 Task: Find connections with filter location São Leopoldo with filter topic #CEOwith filter profile language German with filter current company Toluna with filter school MIT World Peace University with filter industry Robot Manufacturing with filter service category HR Consulting with filter keywords title Vice President of Operations
Action: Mouse moved to (577, 105)
Screenshot: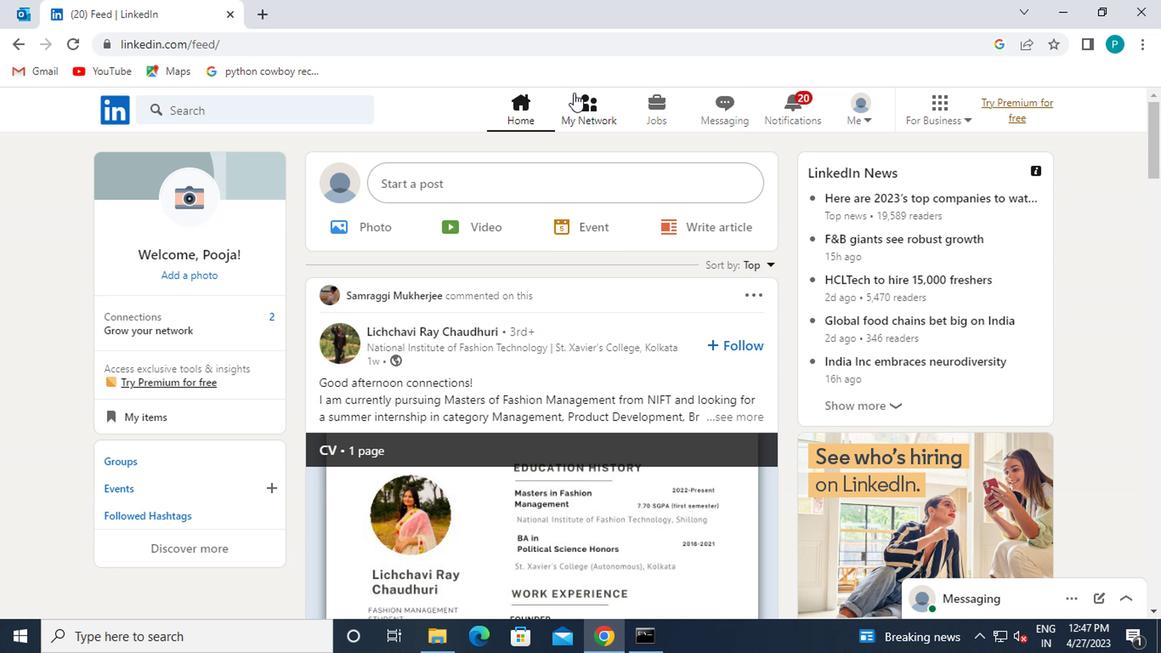 
Action: Mouse pressed left at (577, 105)
Screenshot: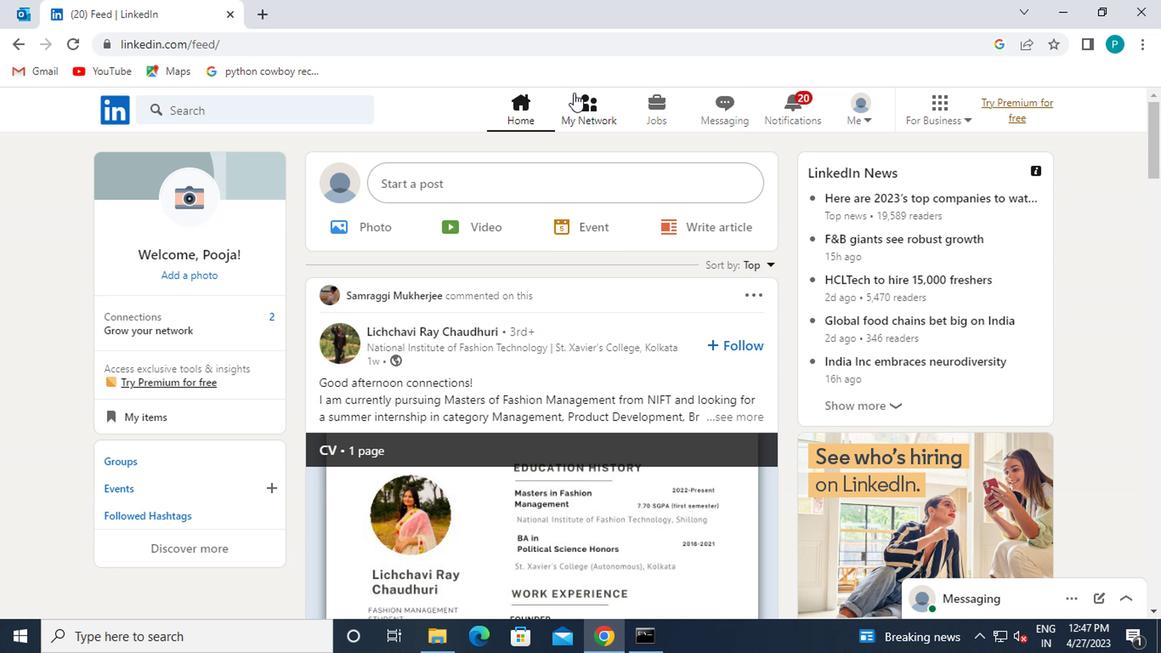 
Action: Mouse moved to (592, 104)
Screenshot: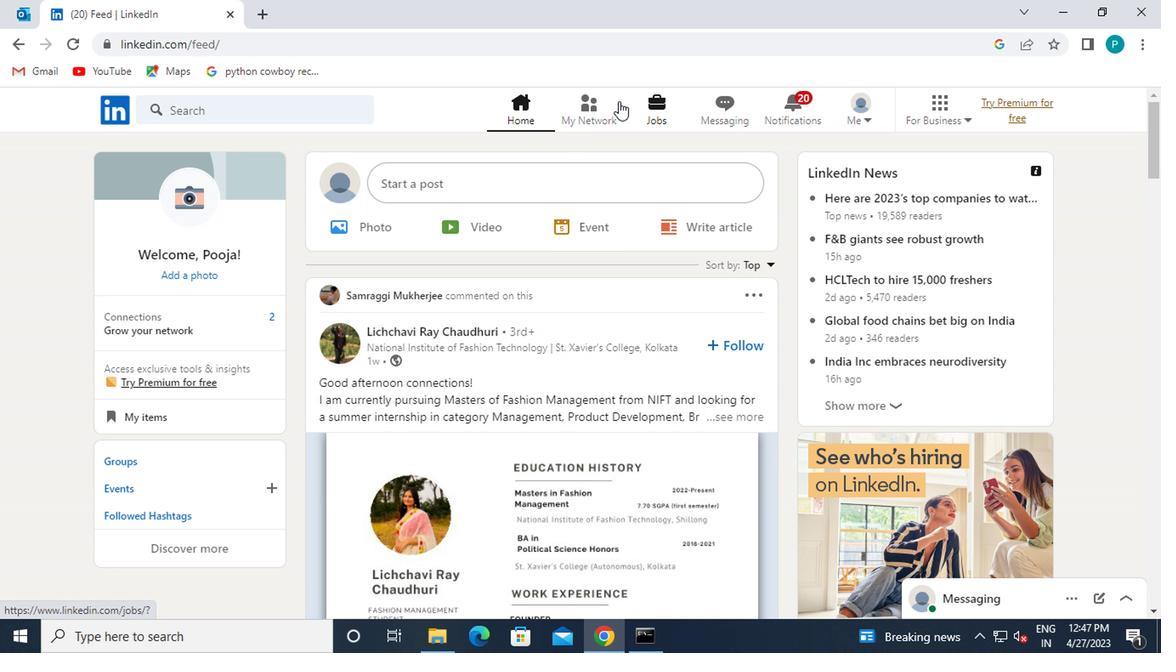 
Action: Mouse pressed left at (592, 104)
Screenshot: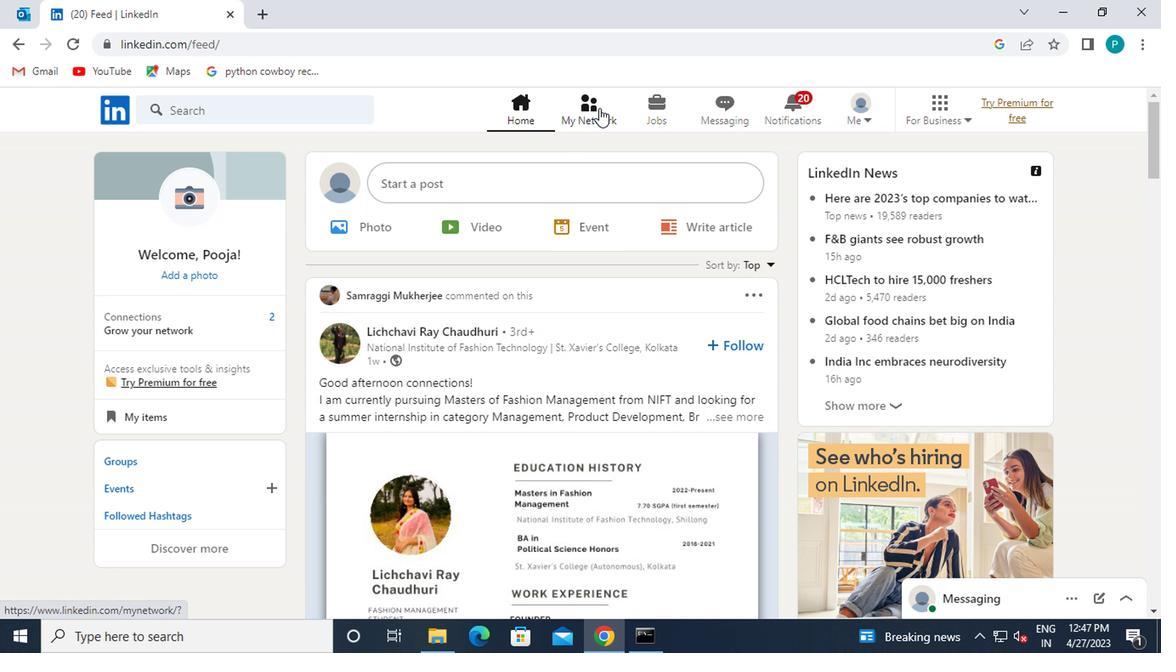 
Action: Mouse moved to (281, 203)
Screenshot: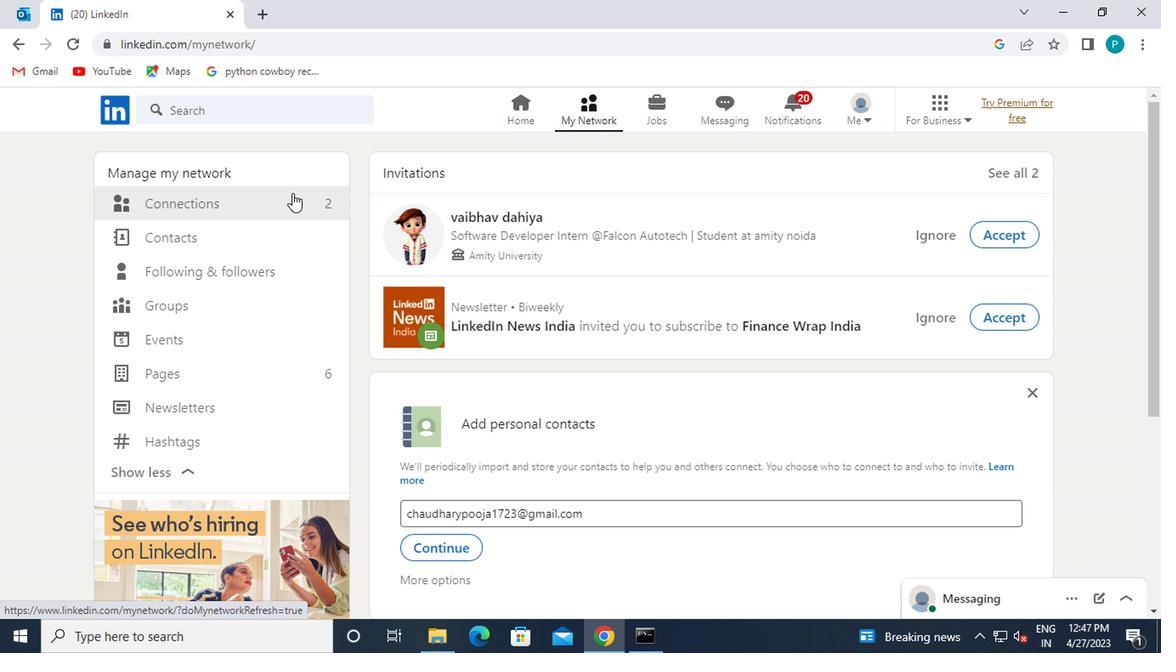 
Action: Mouse pressed left at (281, 203)
Screenshot: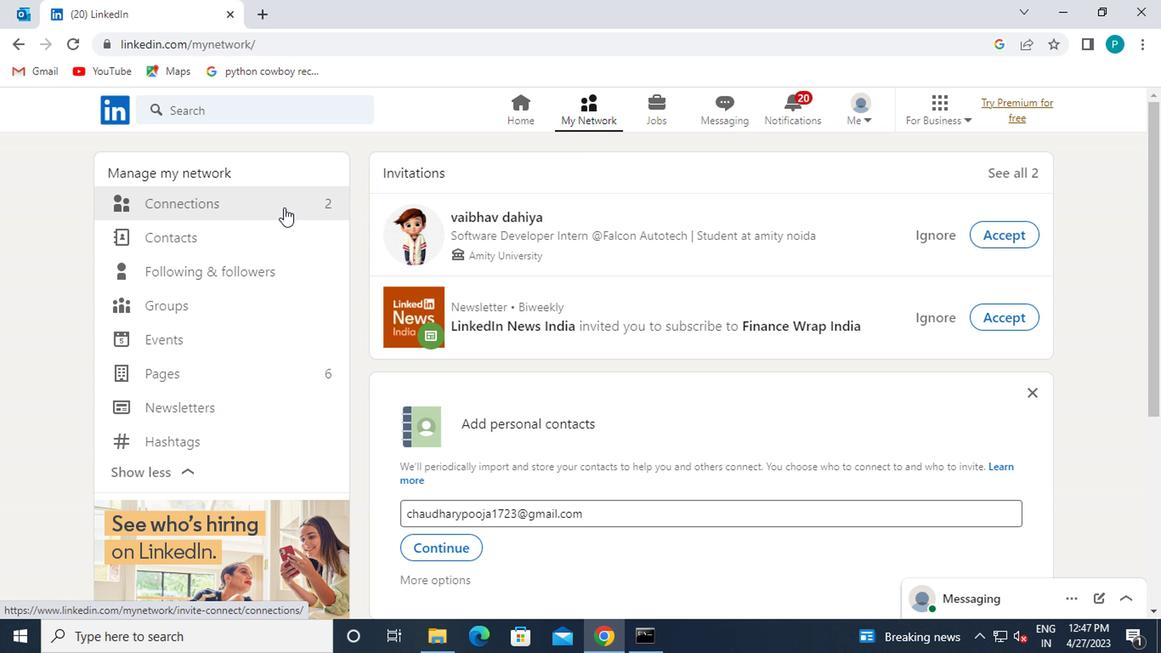 
Action: Mouse moved to (684, 195)
Screenshot: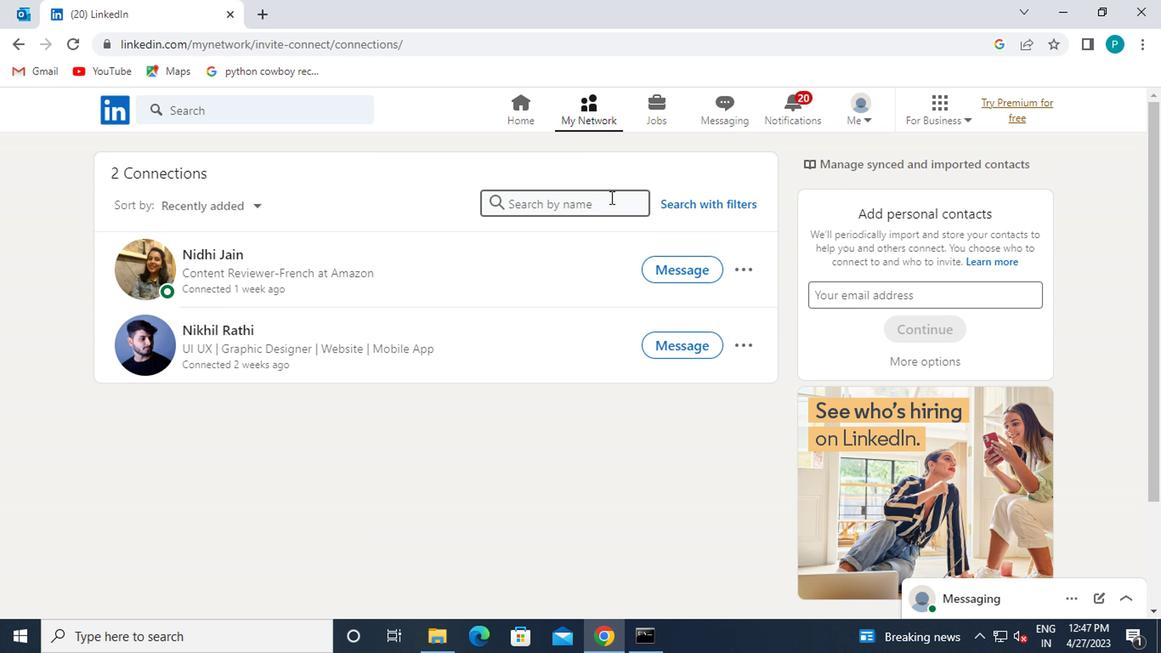 
Action: Mouse pressed left at (684, 195)
Screenshot: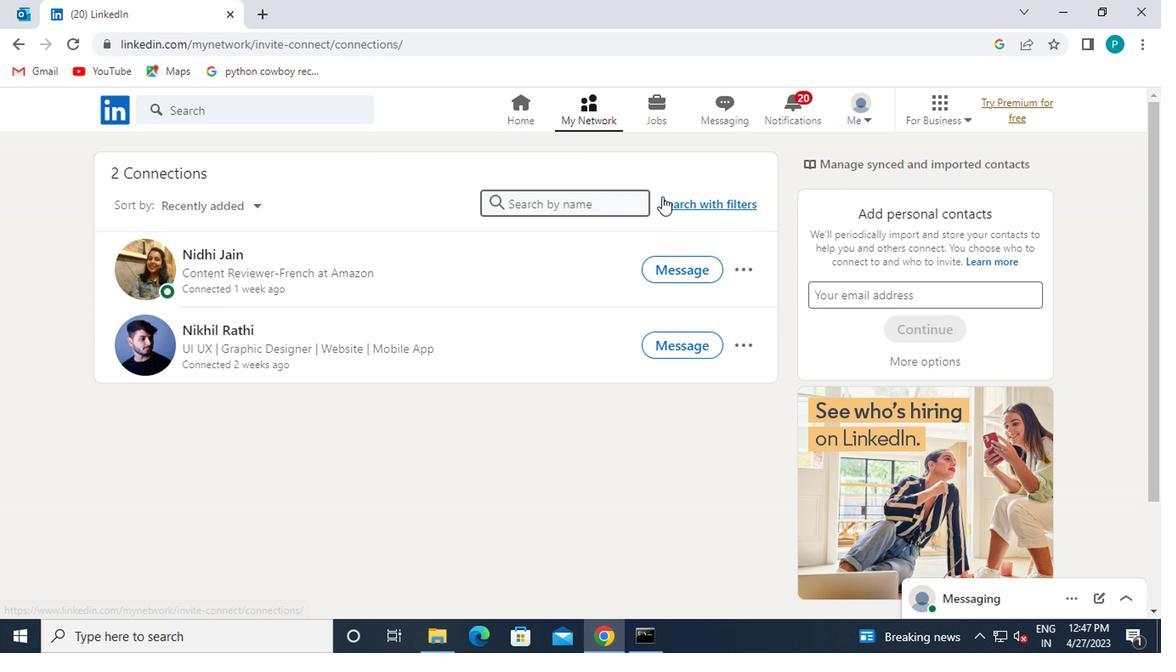 
Action: Mouse moved to (627, 152)
Screenshot: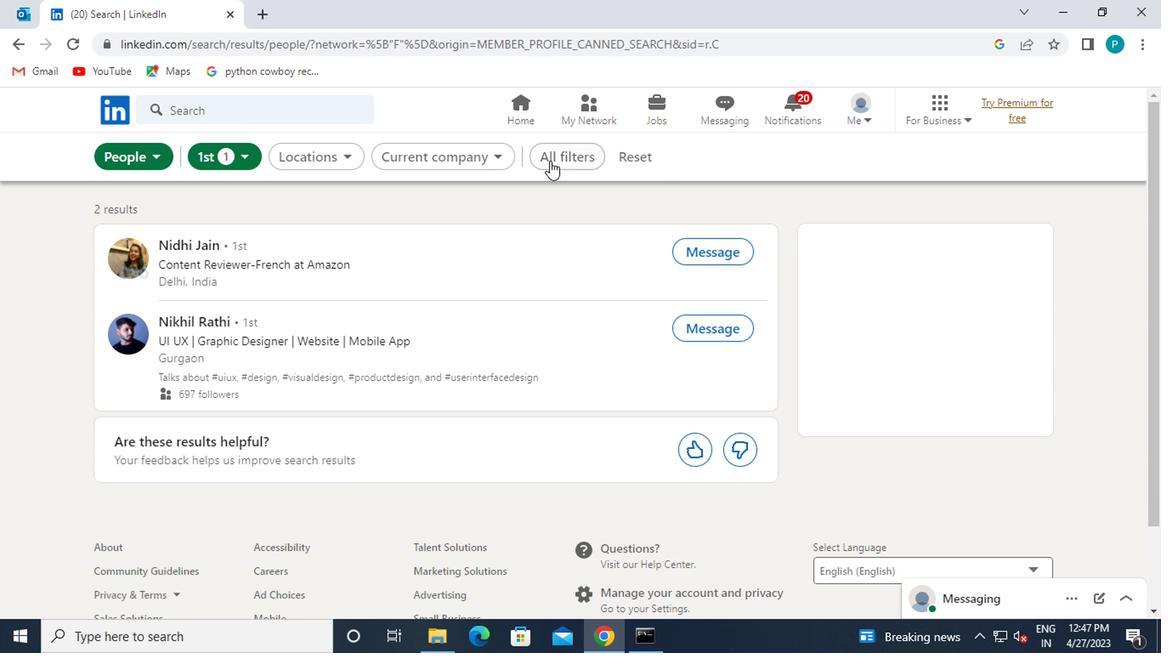 
Action: Mouse pressed left at (627, 152)
Screenshot: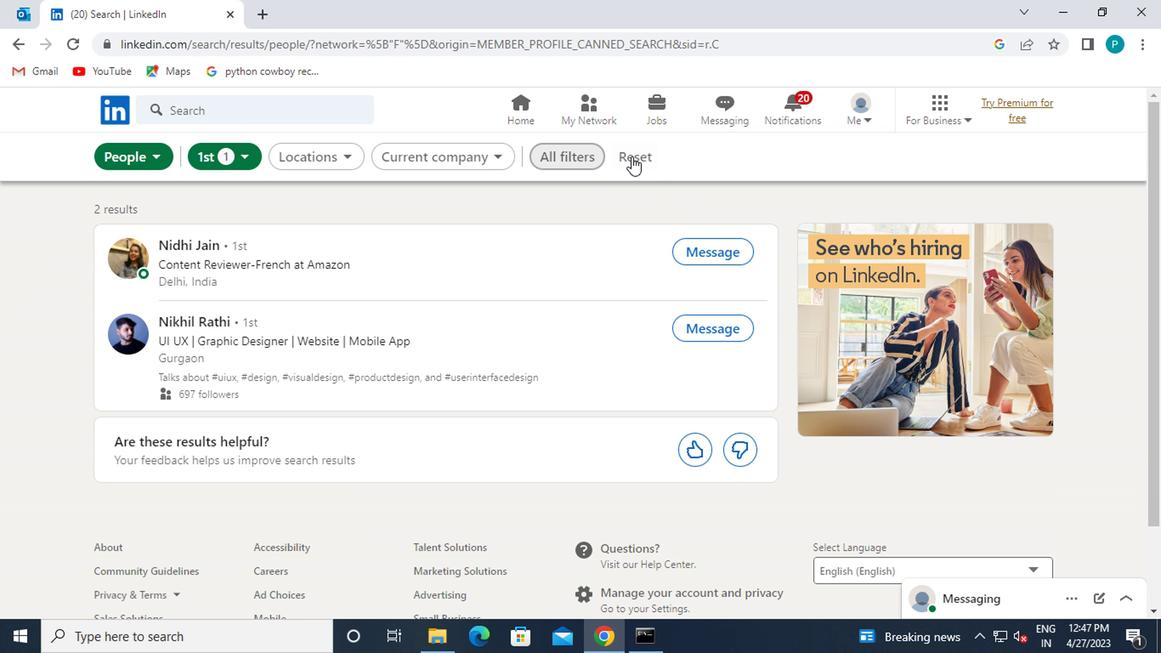 
Action: Mouse moved to (606, 154)
Screenshot: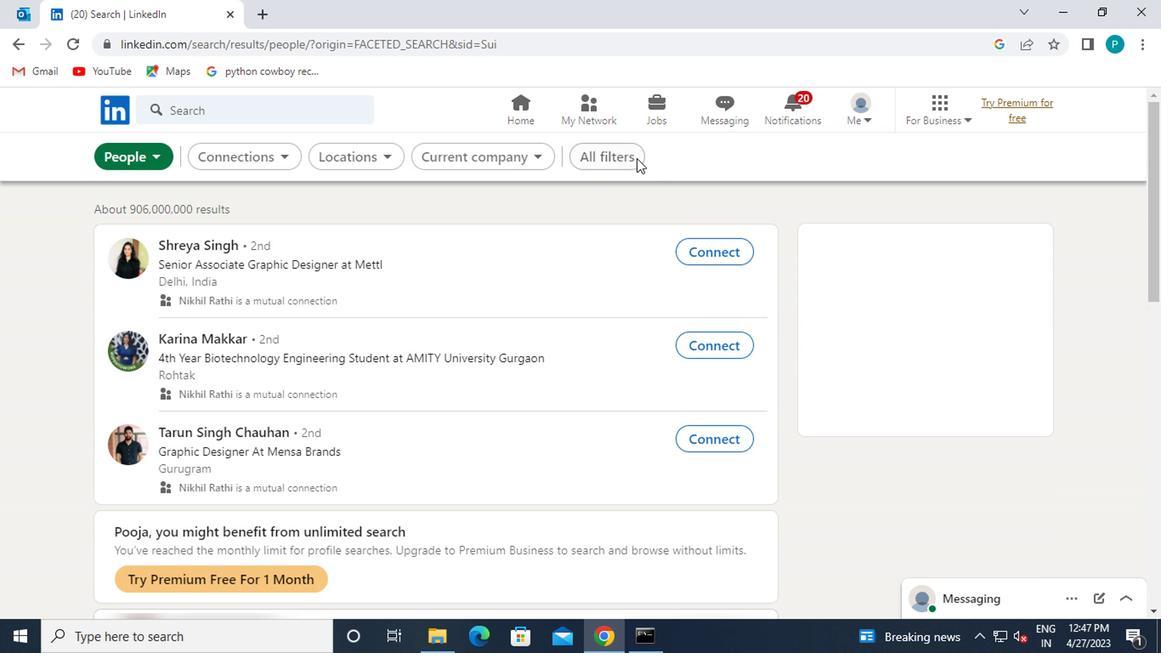 
Action: Mouse pressed left at (606, 154)
Screenshot: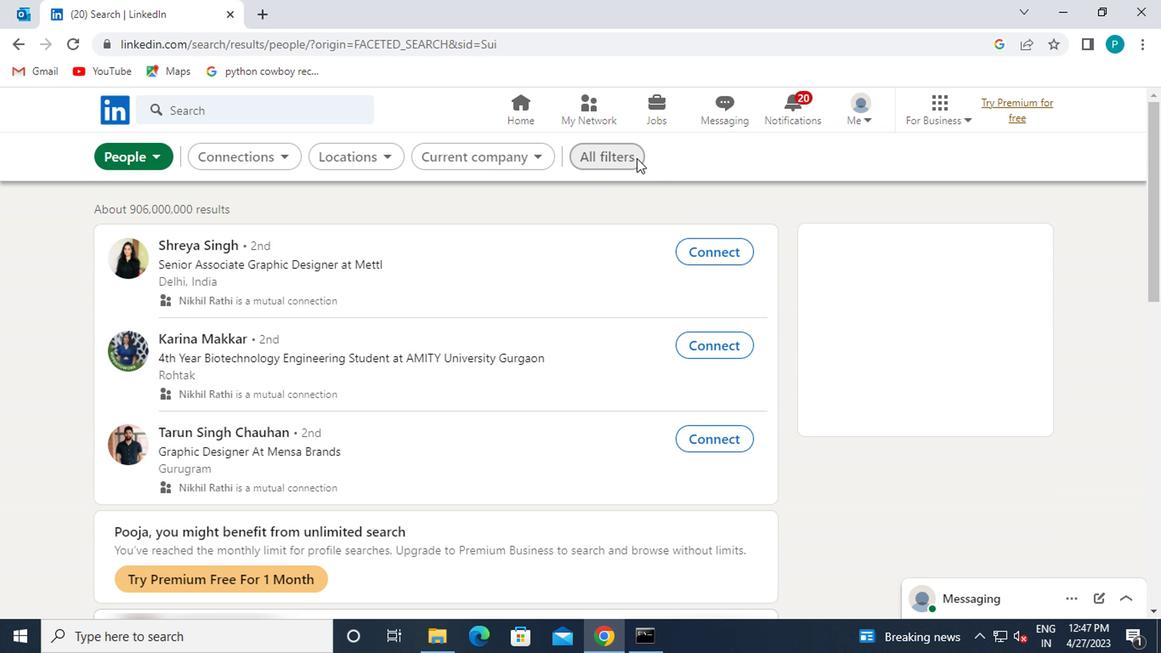 
Action: Mouse moved to (821, 371)
Screenshot: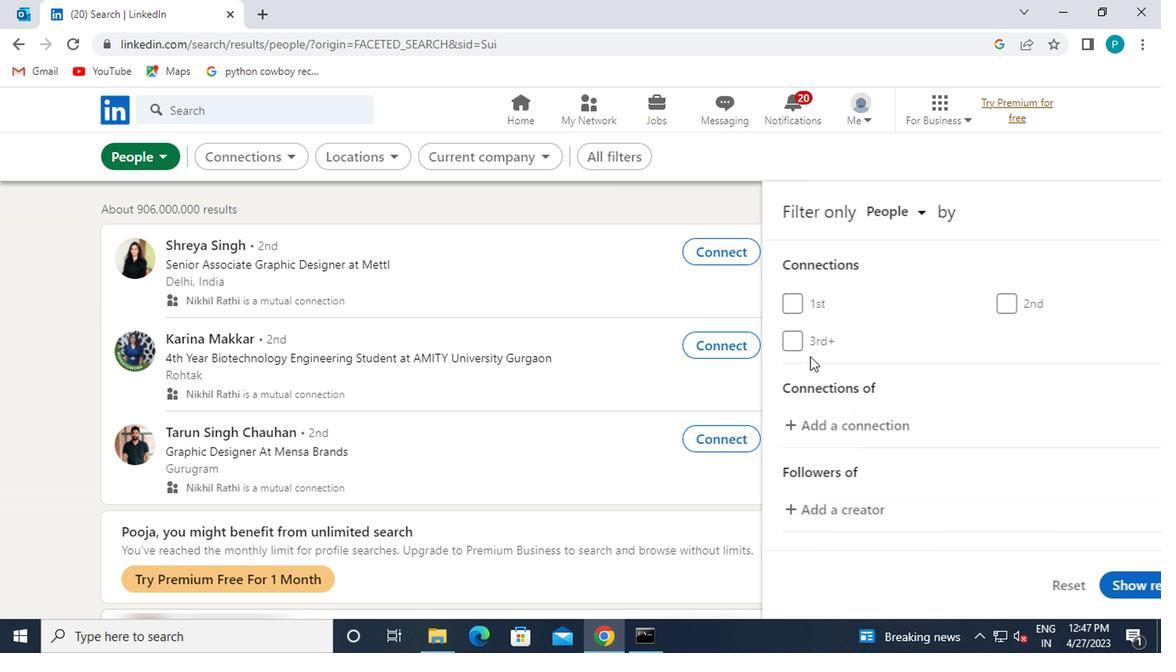 
Action: Mouse scrolled (821, 370) with delta (0, -1)
Screenshot: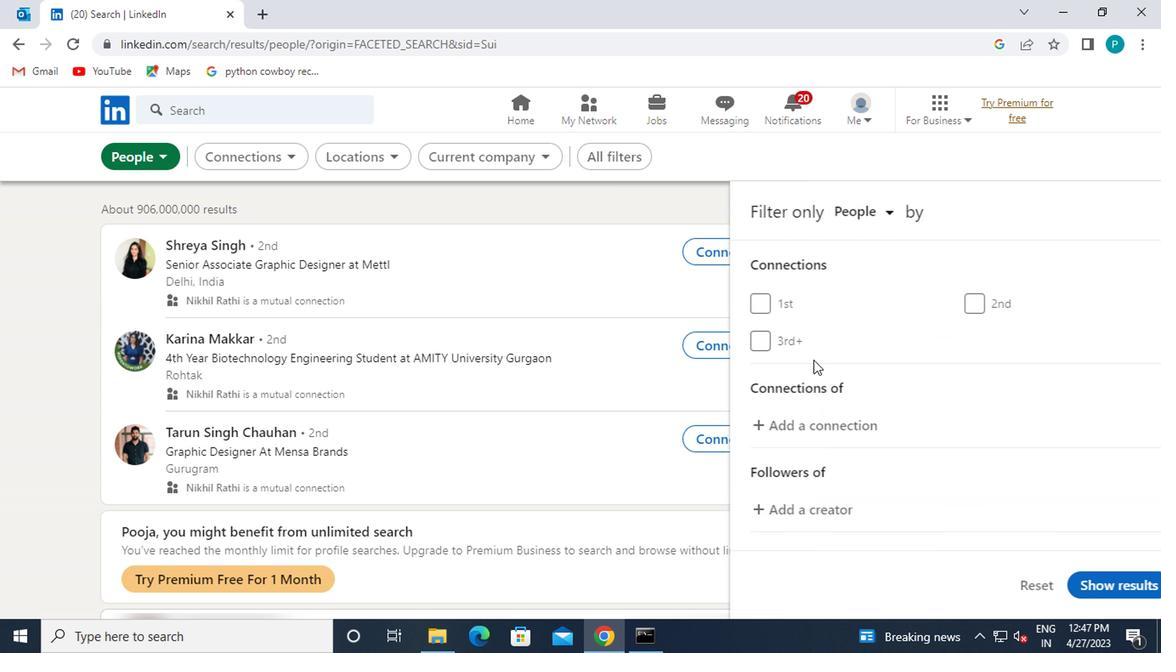 
Action: Mouse moved to (821, 374)
Screenshot: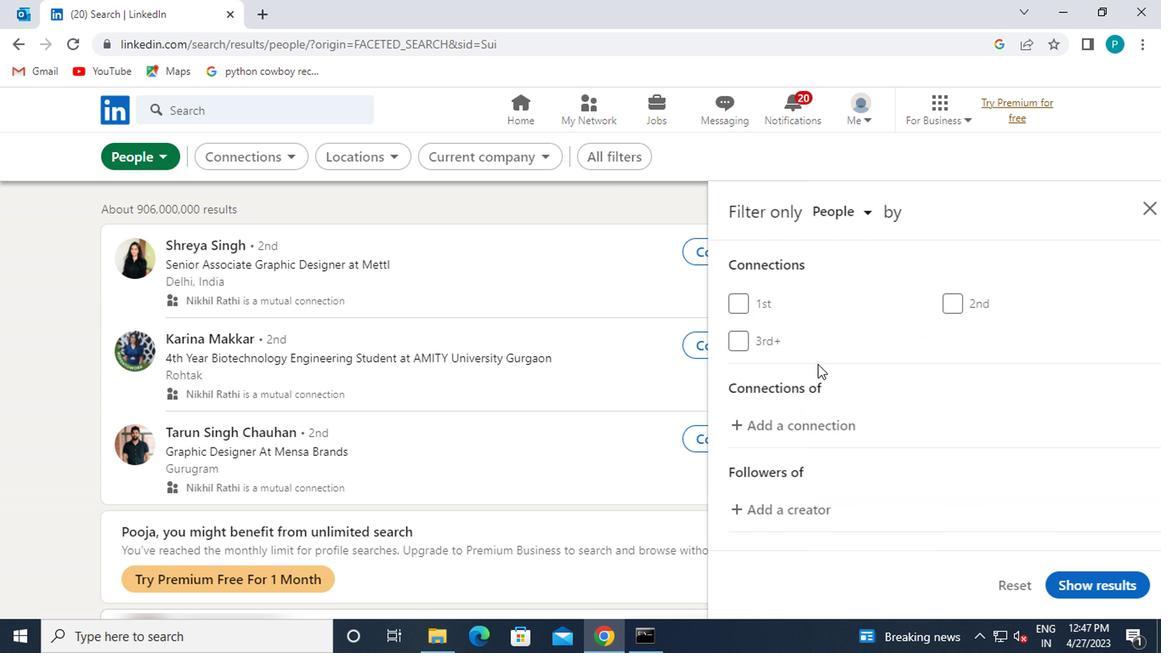 
Action: Mouse scrolled (821, 373) with delta (0, 0)
Screenshot: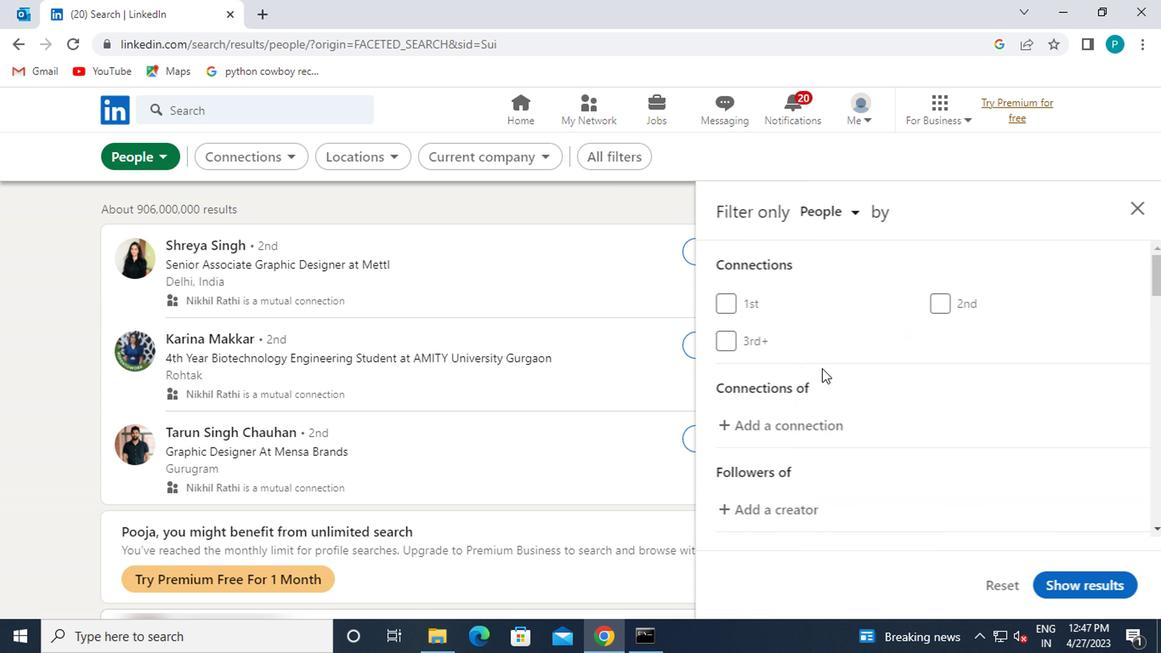 
Action: Mouse moved to (859, 435)
Screenshot: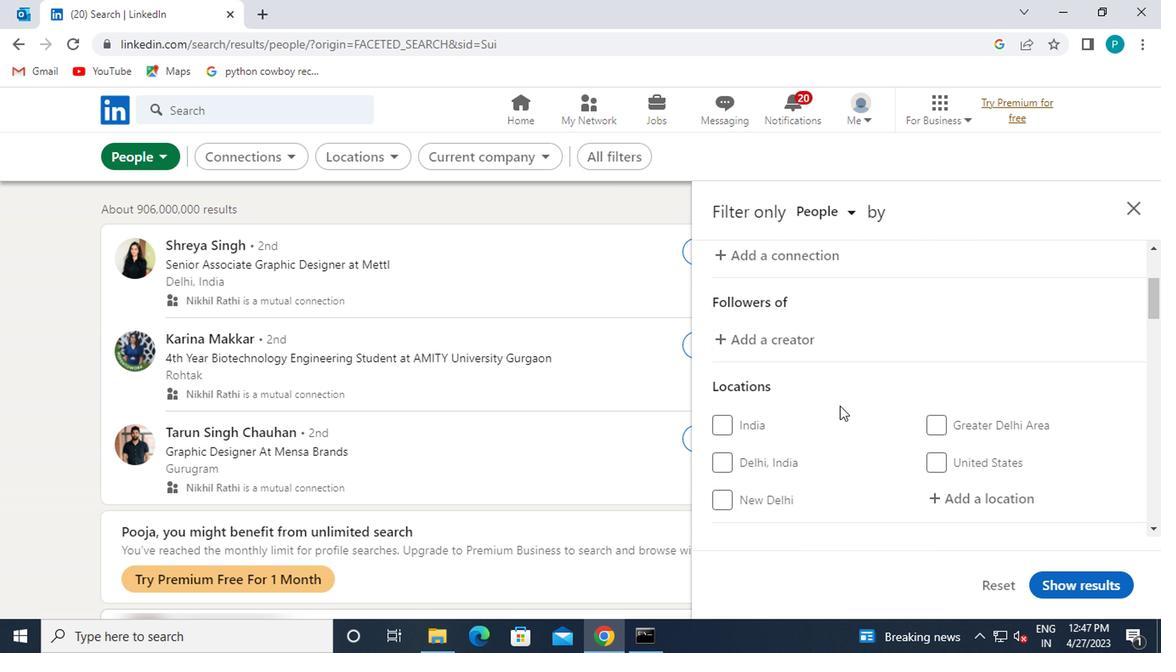 
Action: Mouse scrolled (859, 434) with delta (0, 0)
Screenshot: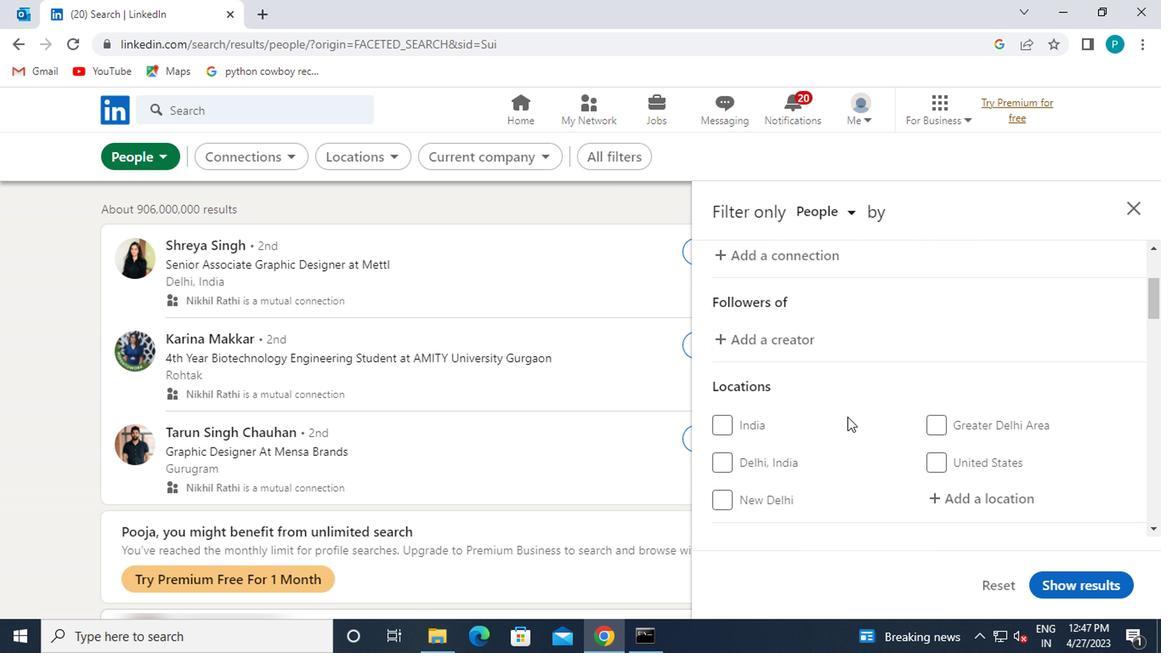 
Action: Mouse moved to (932, 412)
Screenshot: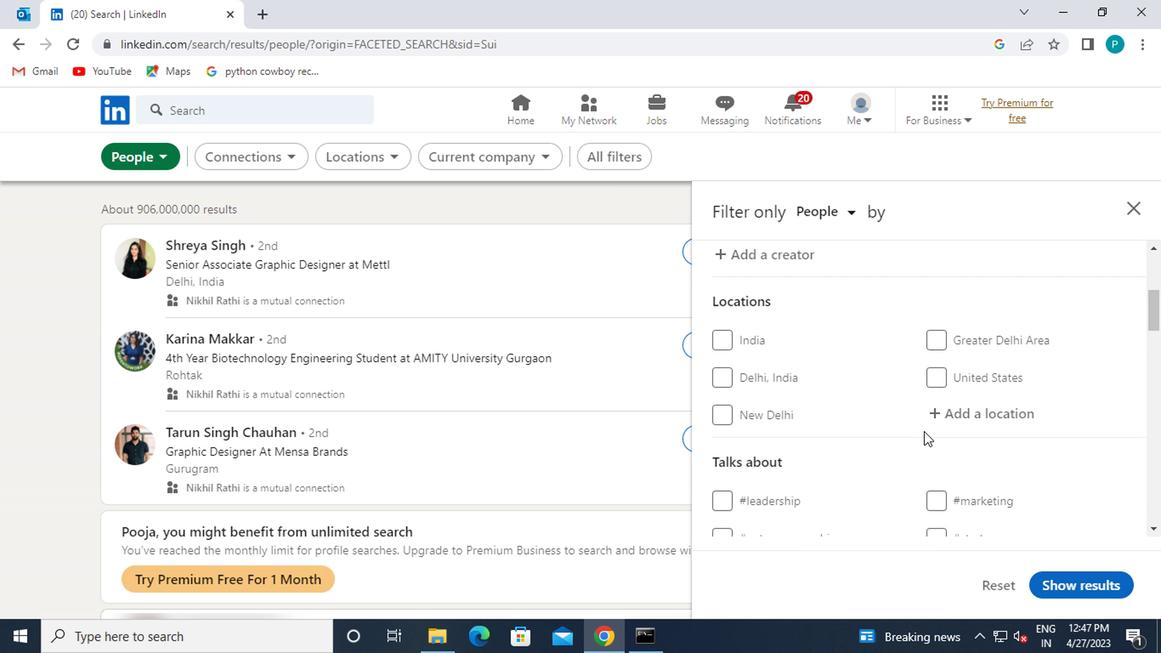 
Action: Mouse pressed left at (932, 412)
Screenshot: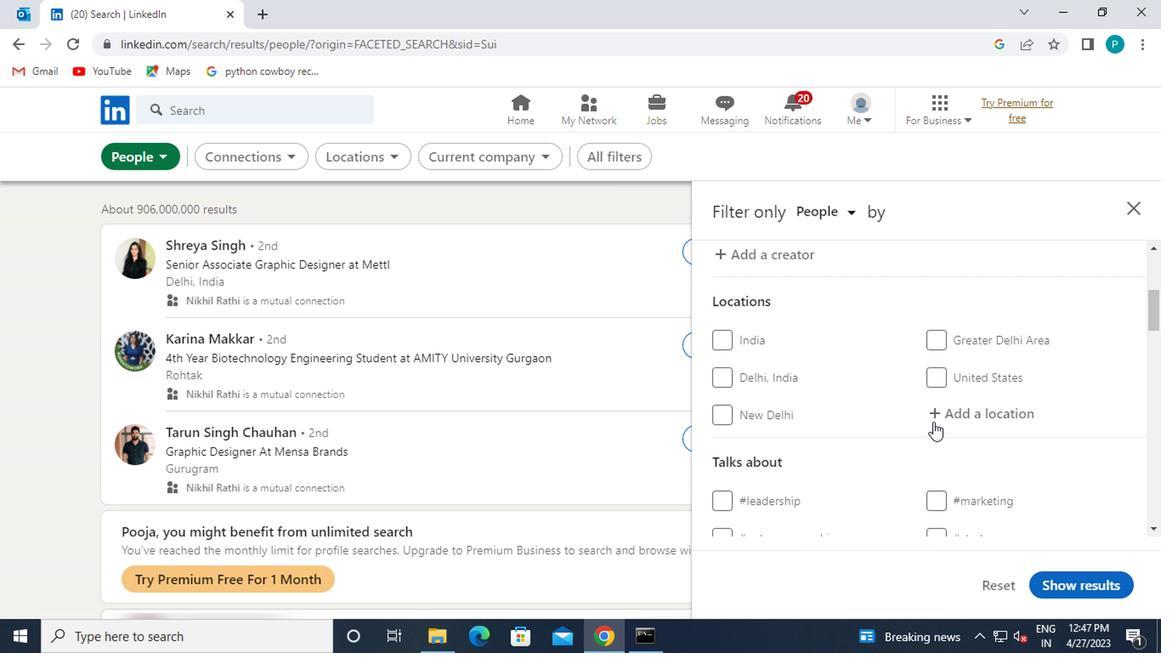 
Action: Key pressed sao<Key.space>leopold
Screenshot: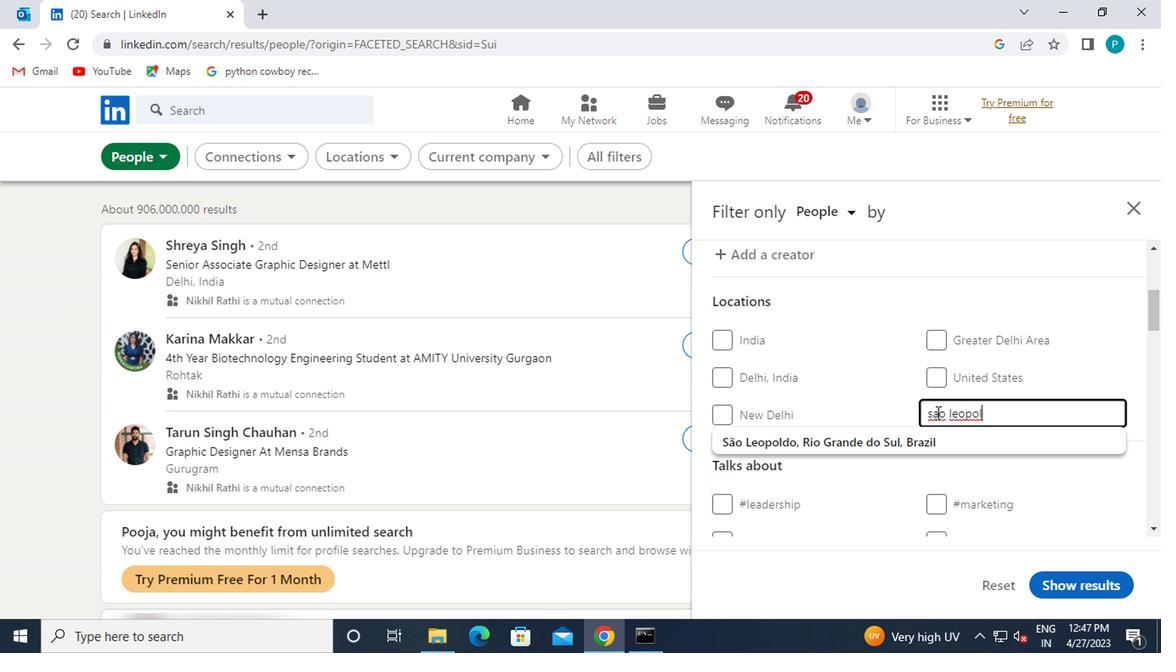 
Action: Mouse moved to (901, 450)
Screenshot: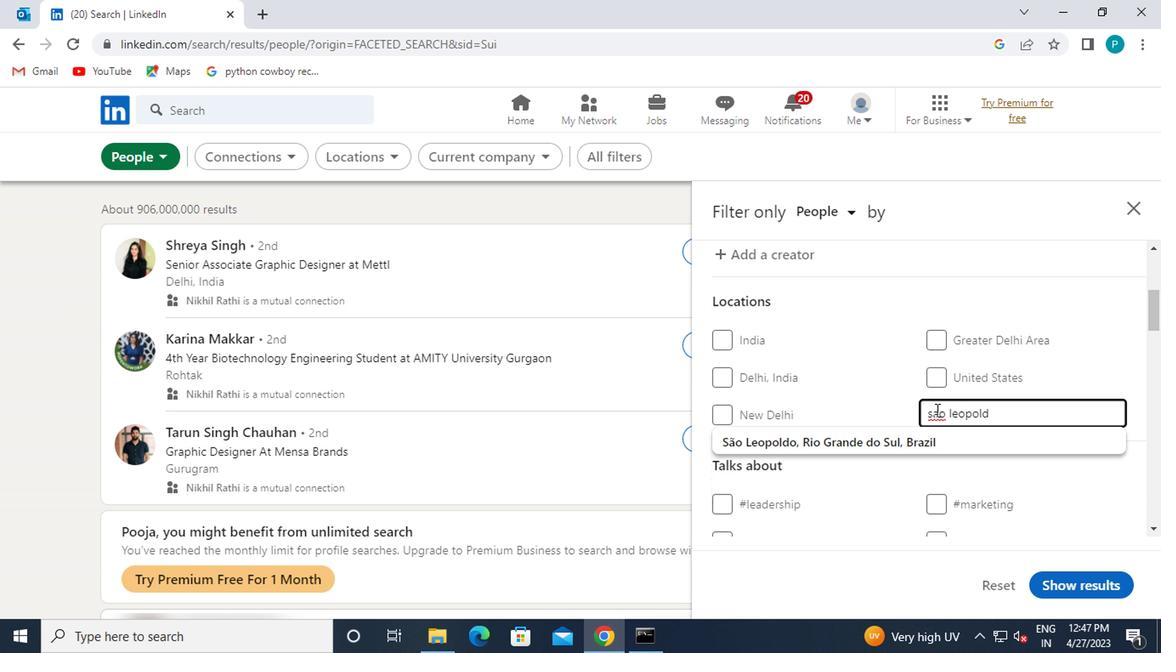 
Action: Mouse pressed left at (901, 450)
Screenshot: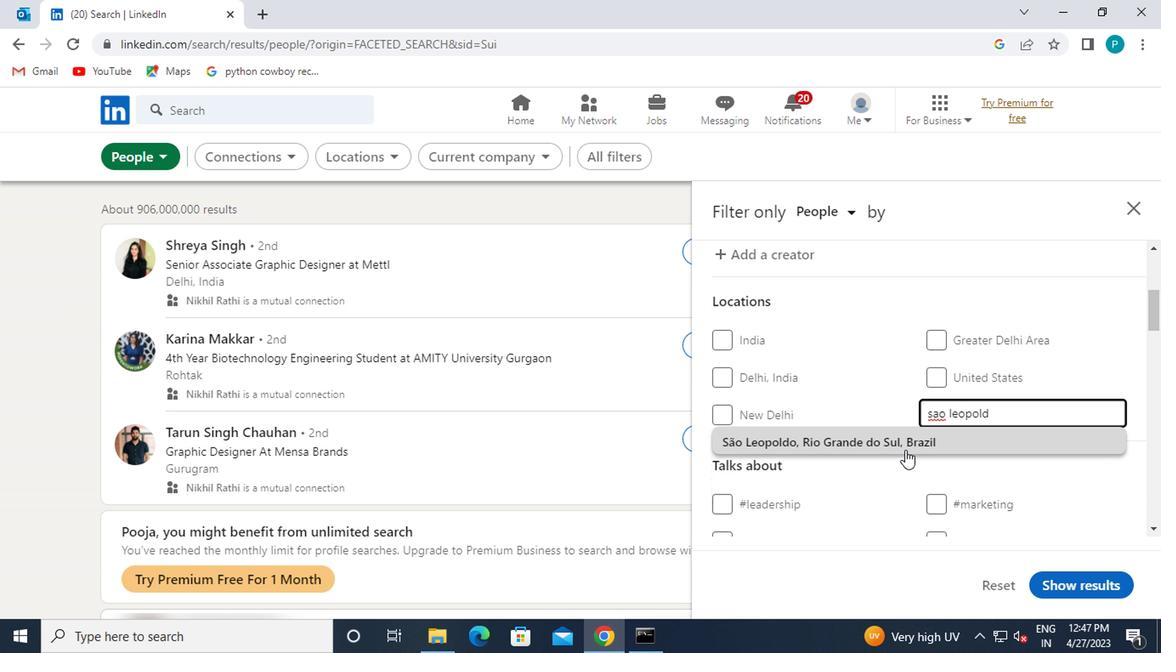
Action: Mouse moved to (902, 442)
Screenshot: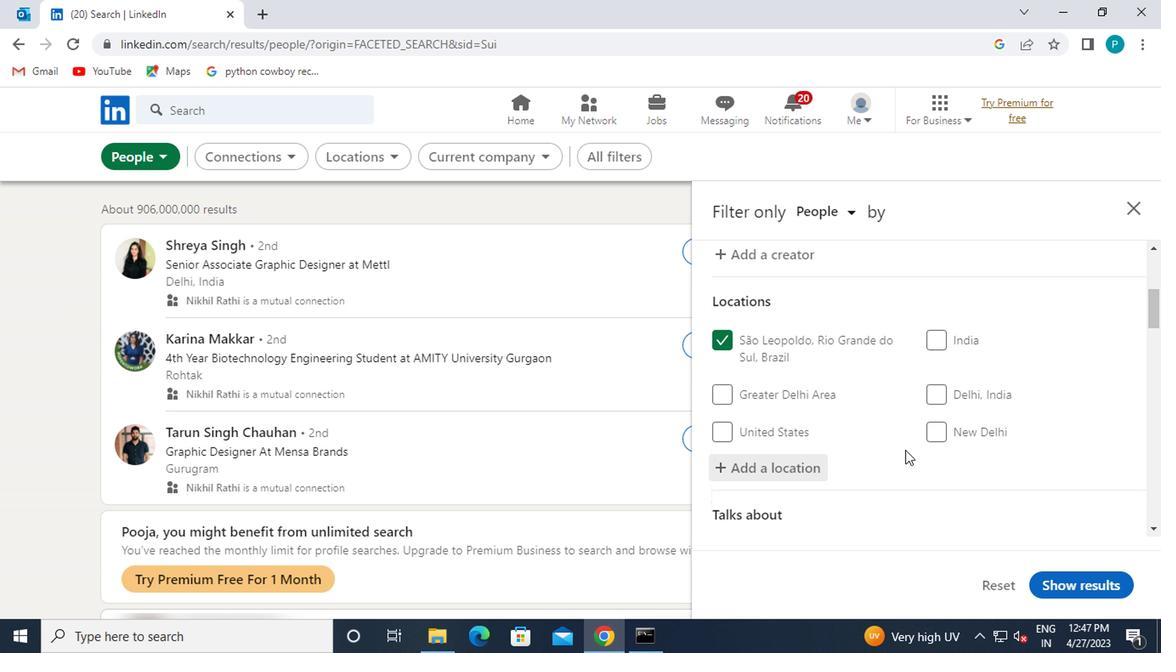 
Action: Mouse scrolled (902, 441) with delta (0, -1)
Screenshot: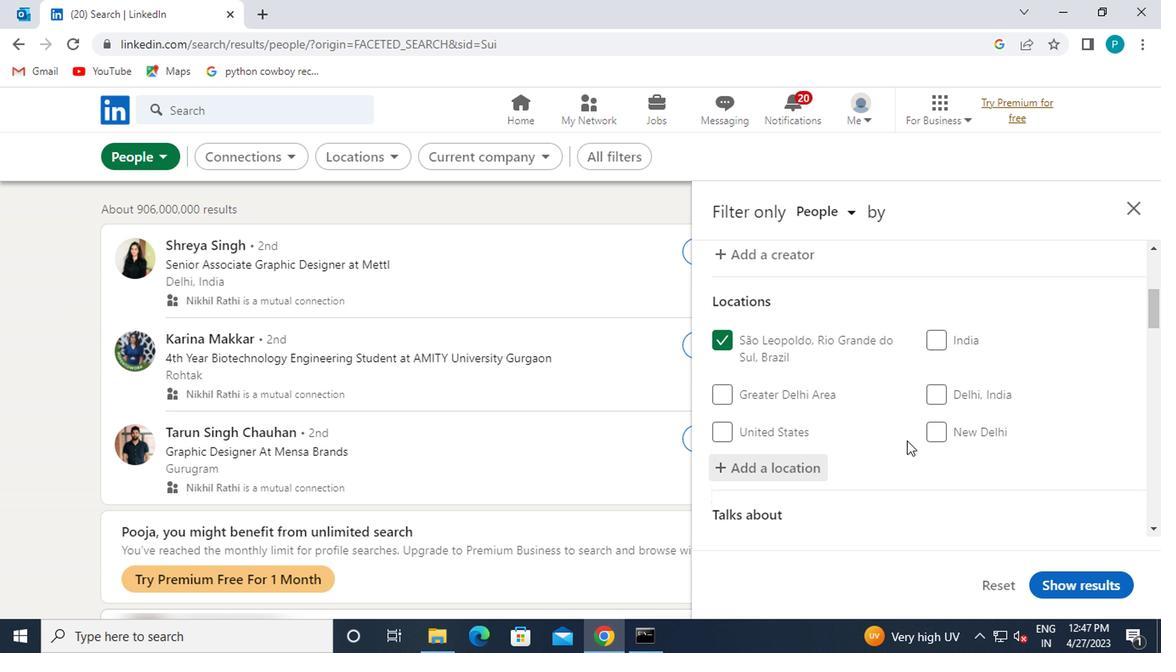 
Action: Mouse moved to (940, 501)
Screenshot: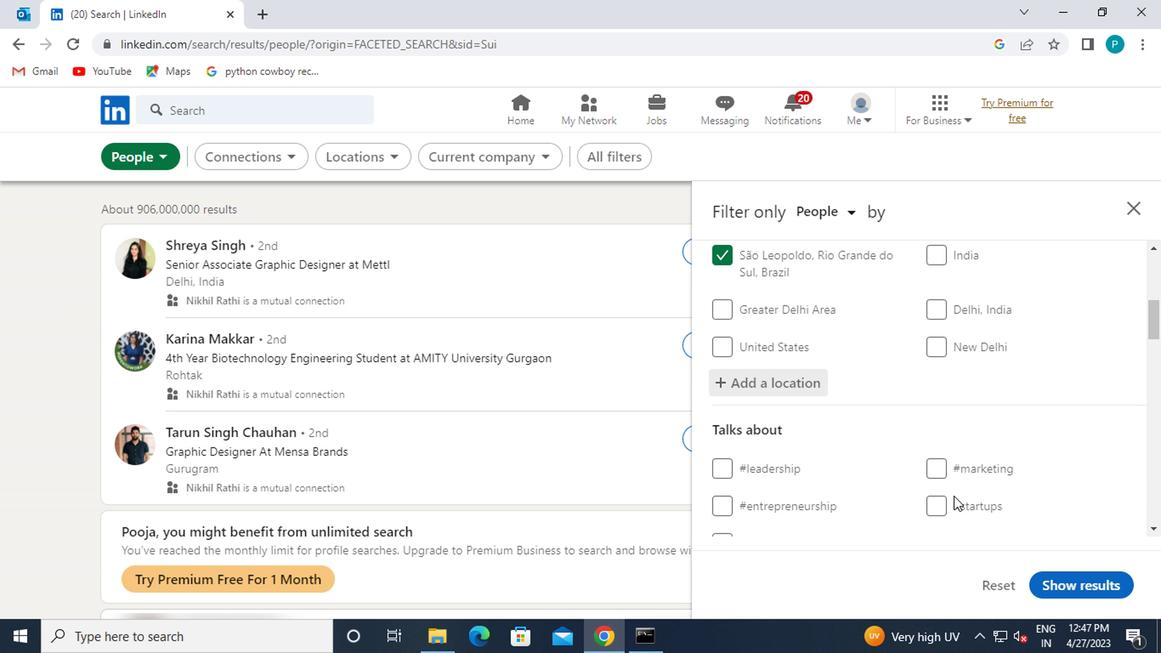 
Action: Mouse scrolled (940, 500) with delta (0, 0)
Screenshot: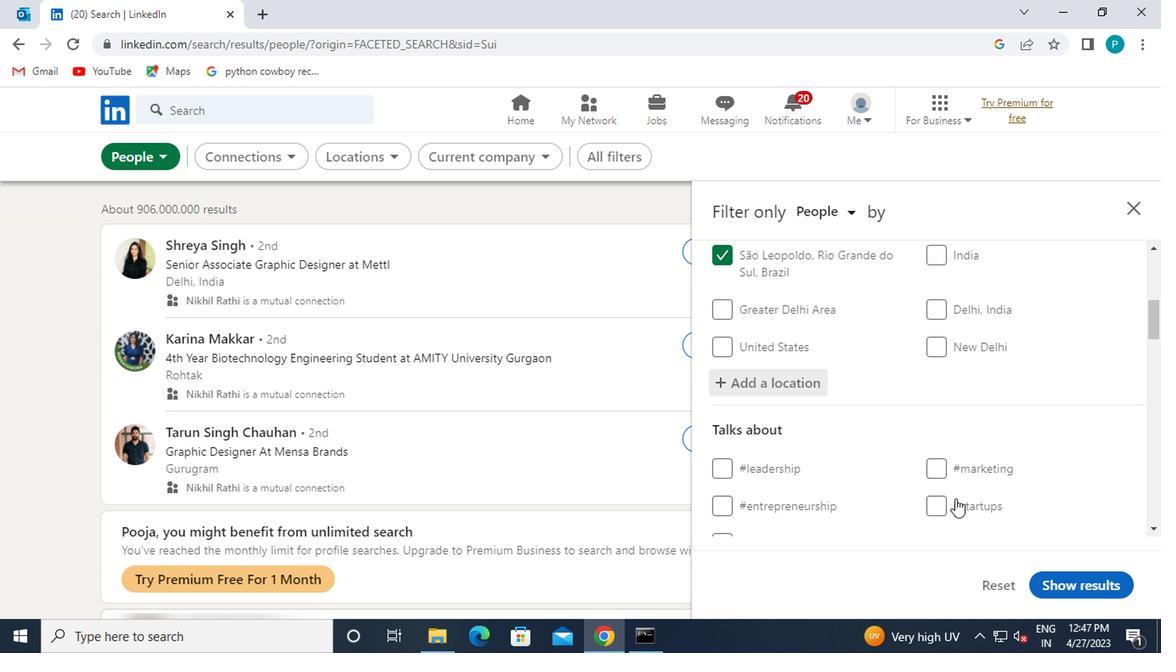 
Action: Mouse moved to (939, 467)
Screenshot: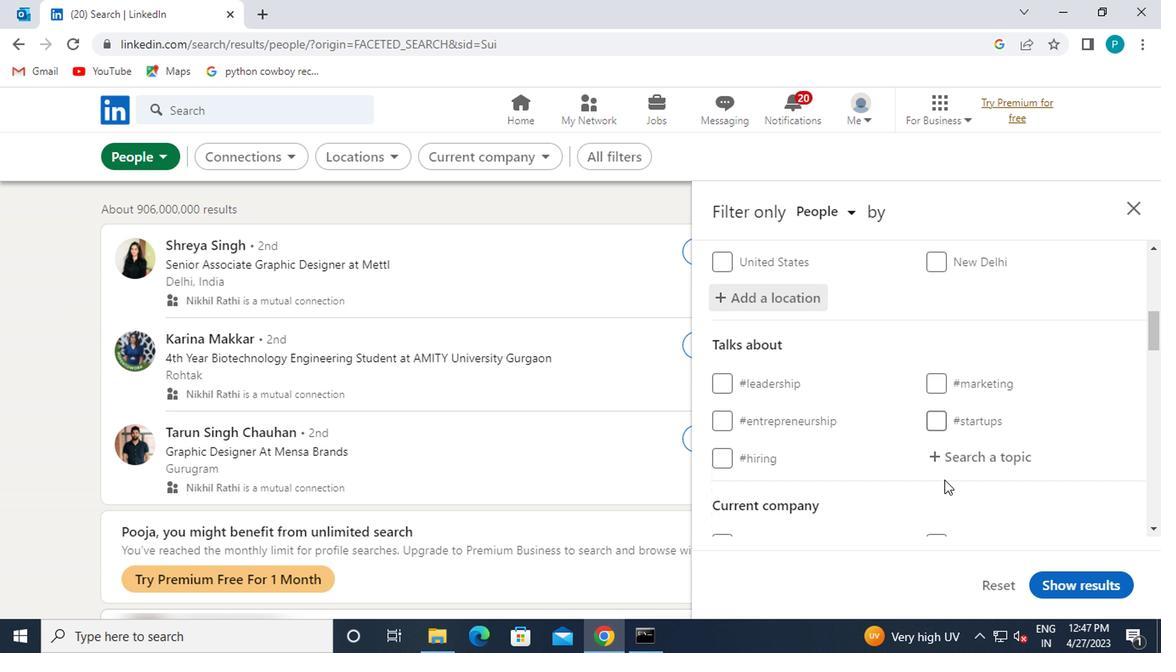 
Action: Mouse pressed left at (939, 467)
Screenshot: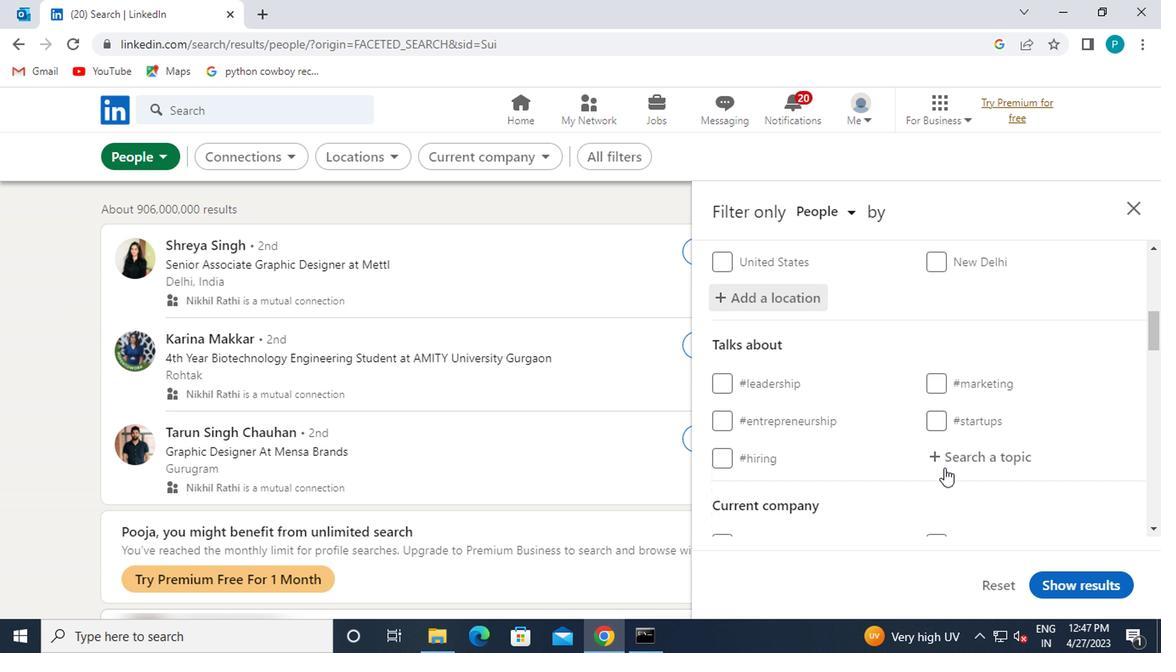 
Action: Key pressed <Key.shift>#<Key.caps_lock>CEO
Screenshot: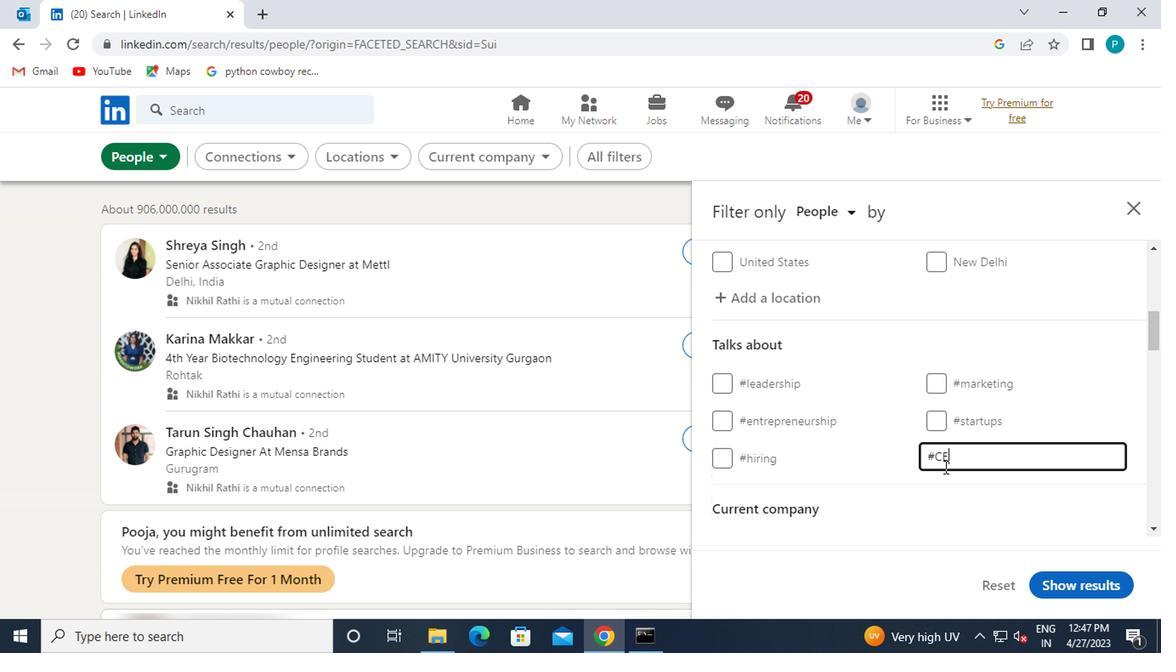 
Action: Mouse moved to (937, 464)
Screenshot: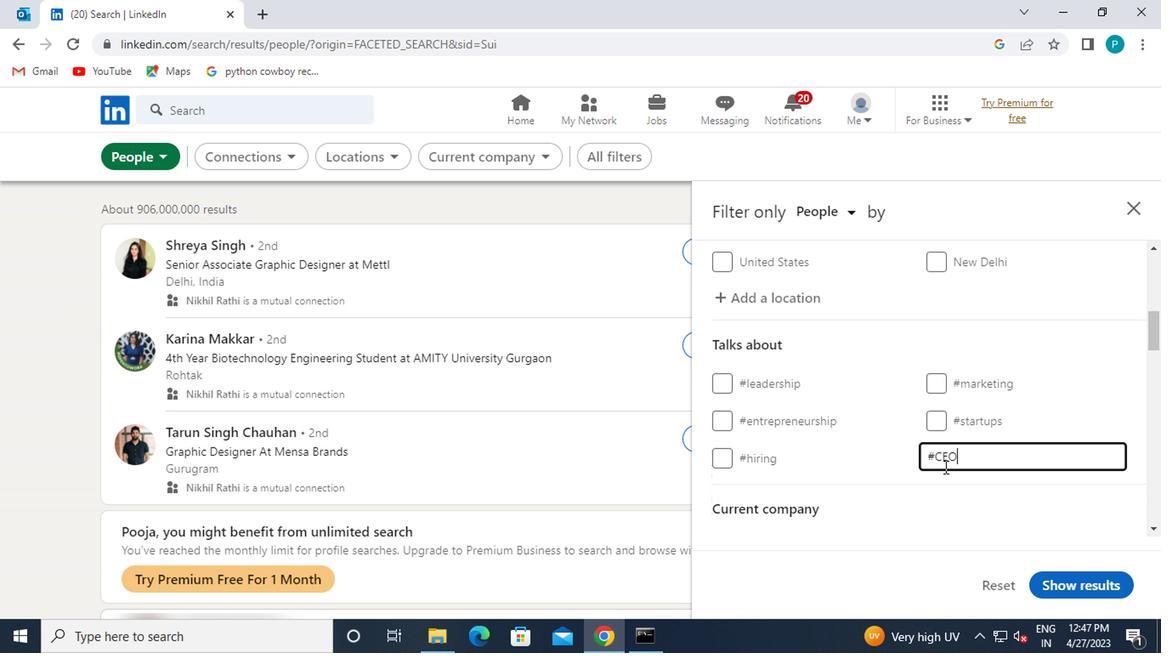 
Action: Mouse scrolled (937, 463) with delta (0, -1)
Screenshot: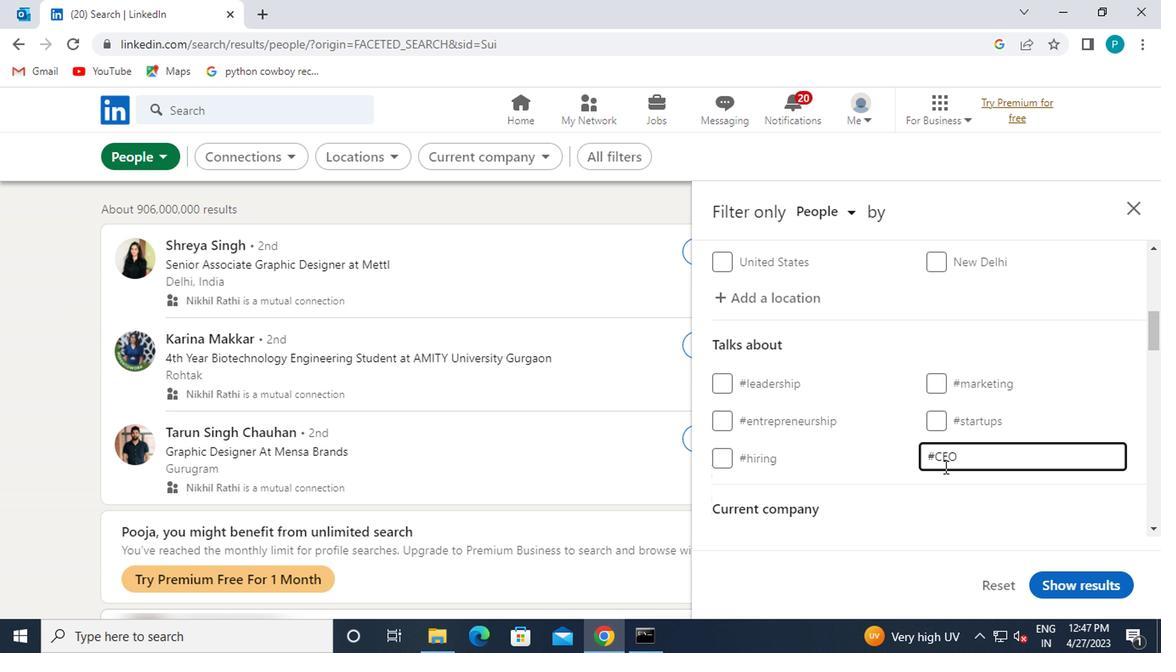 
Action: Mouse moved to (937, 467)
Screenshot: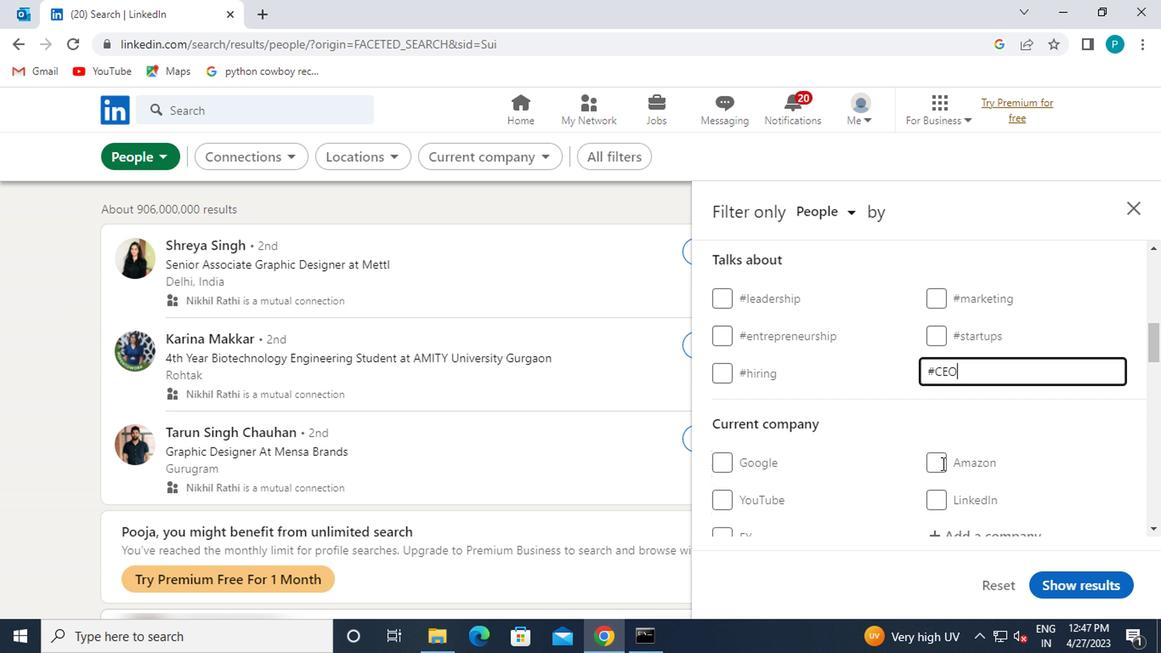 
Action: Mouse scrolled (937, 466) with delta (0, 0)
Screenshot: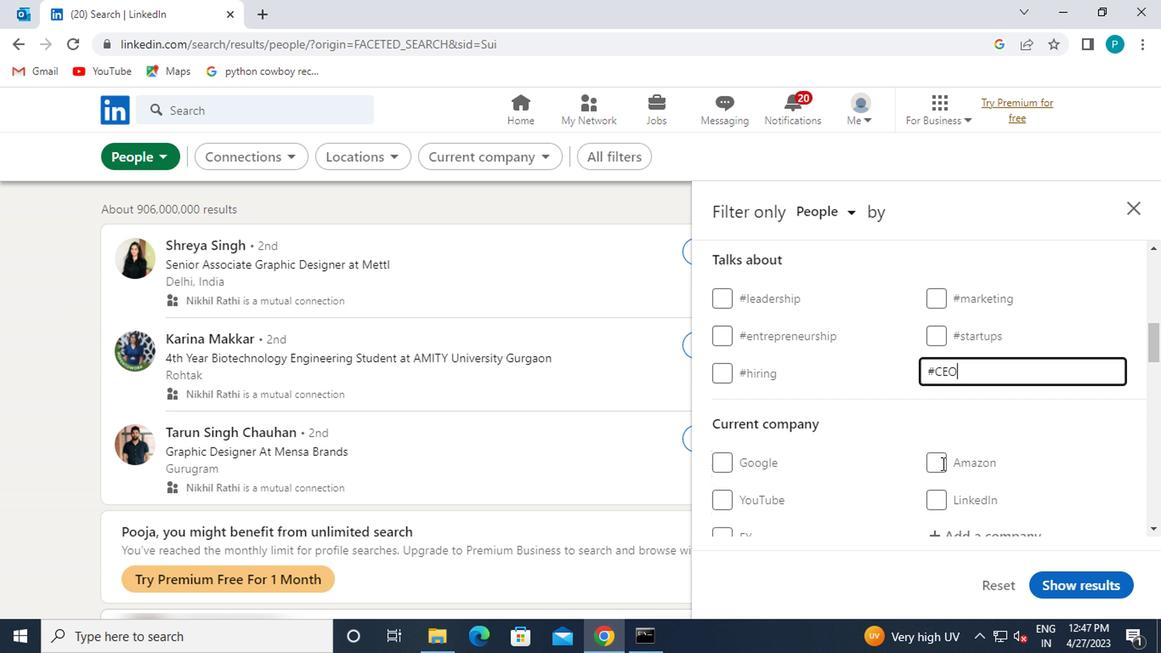 
Action: Mouse moved to (935, 456)
Screenshot: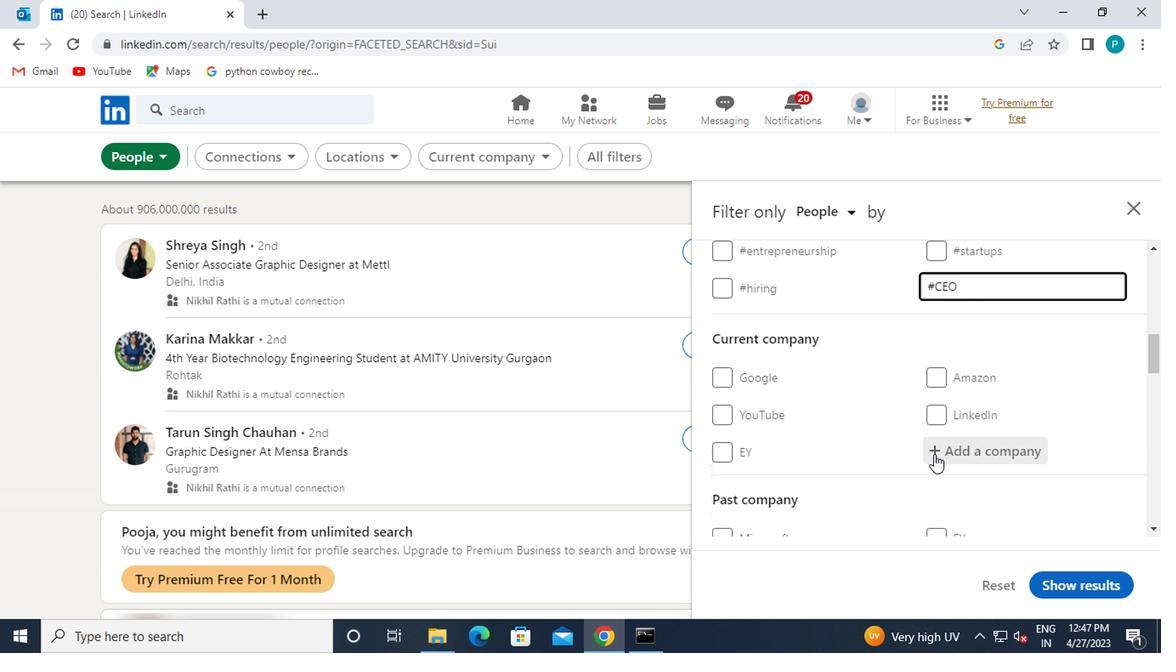 
Action: Mouse pressed left at (935, 456)
Screenshot: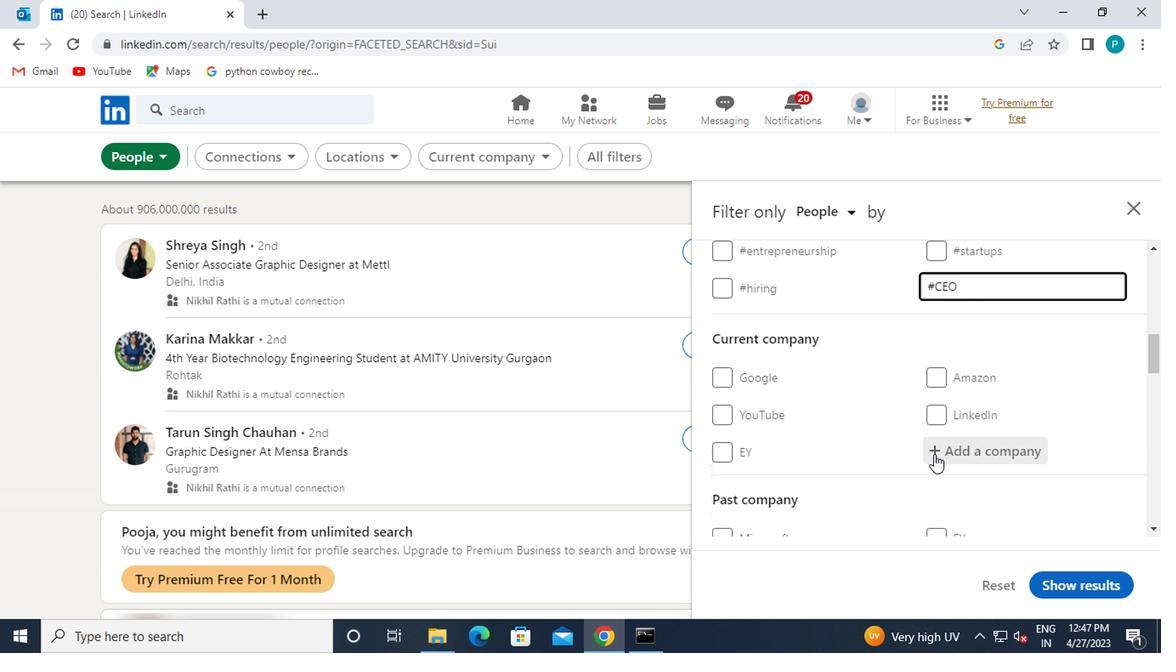 
Action: Key pressed T<Key.caps_lock>OLUNA
Screenshot: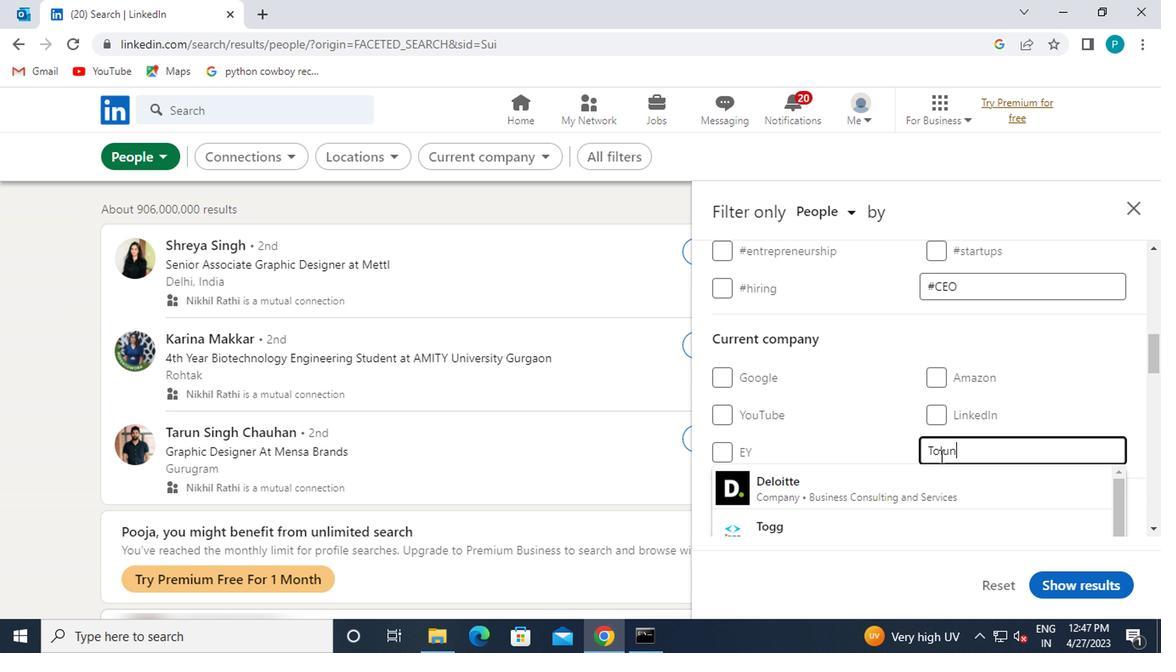 
Action: Mouse moved to (823, 495)
Screenshot: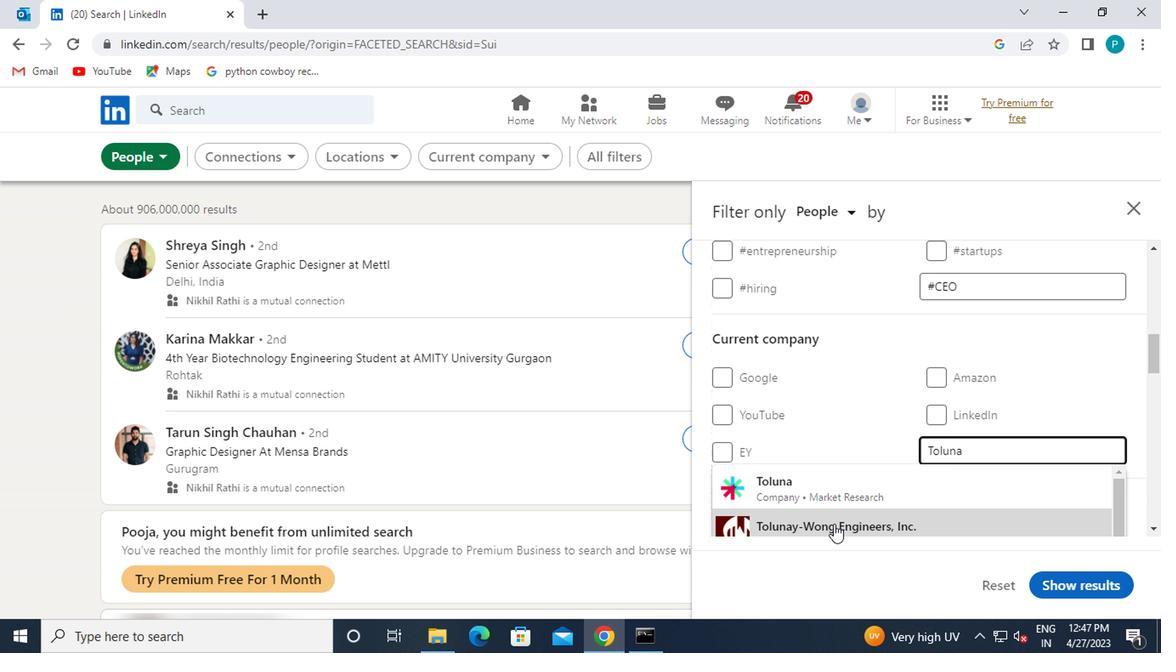 
Action: Mouse pressed left at (823, 495)
Screenshot: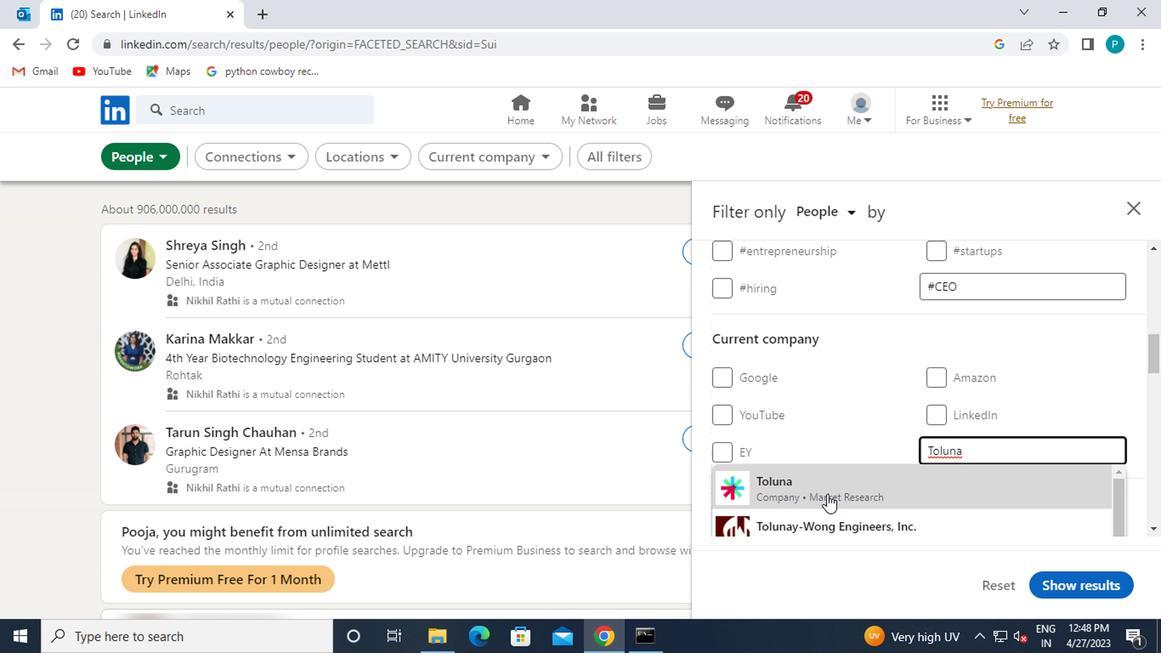 
Action: Mouse moved to (802, 491)
Screenshot: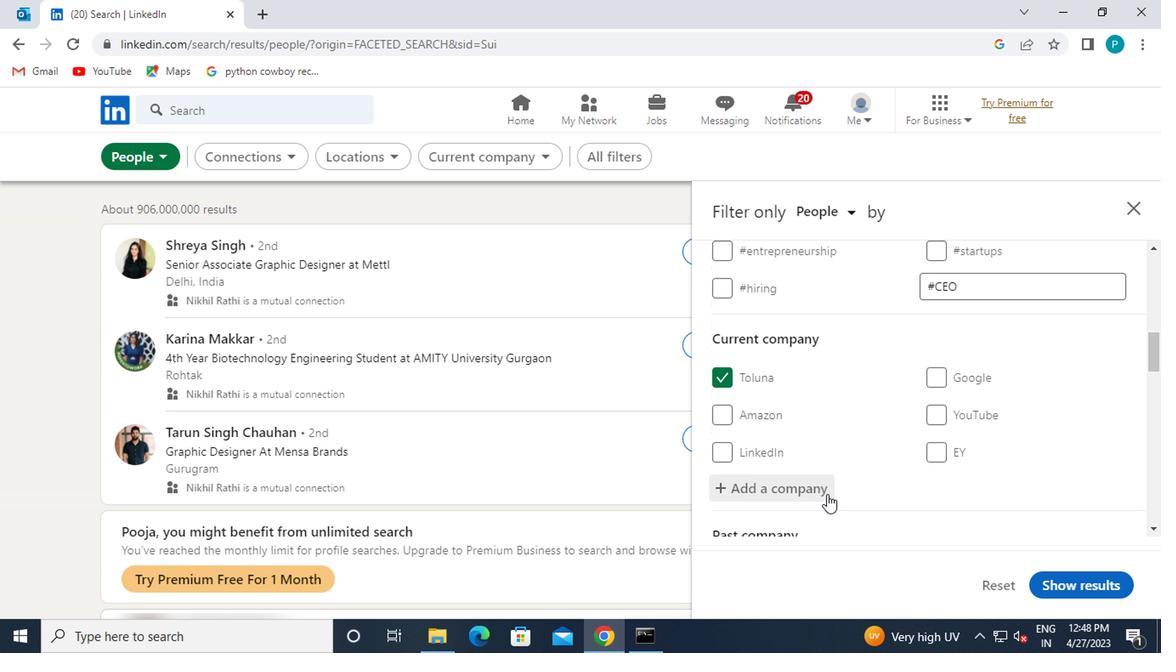 
Action: Mouse scrolled (802, 491) with delta (0, 0)
Screenshot: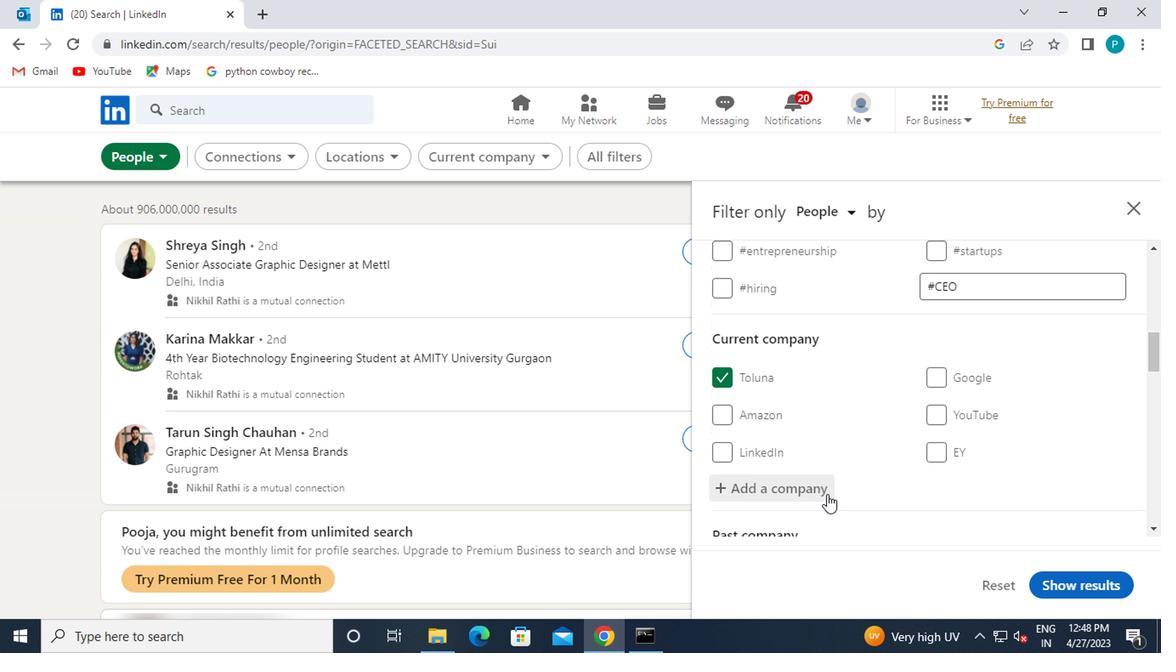 
Action: Mouse moved to (800, 491)
Screenshot: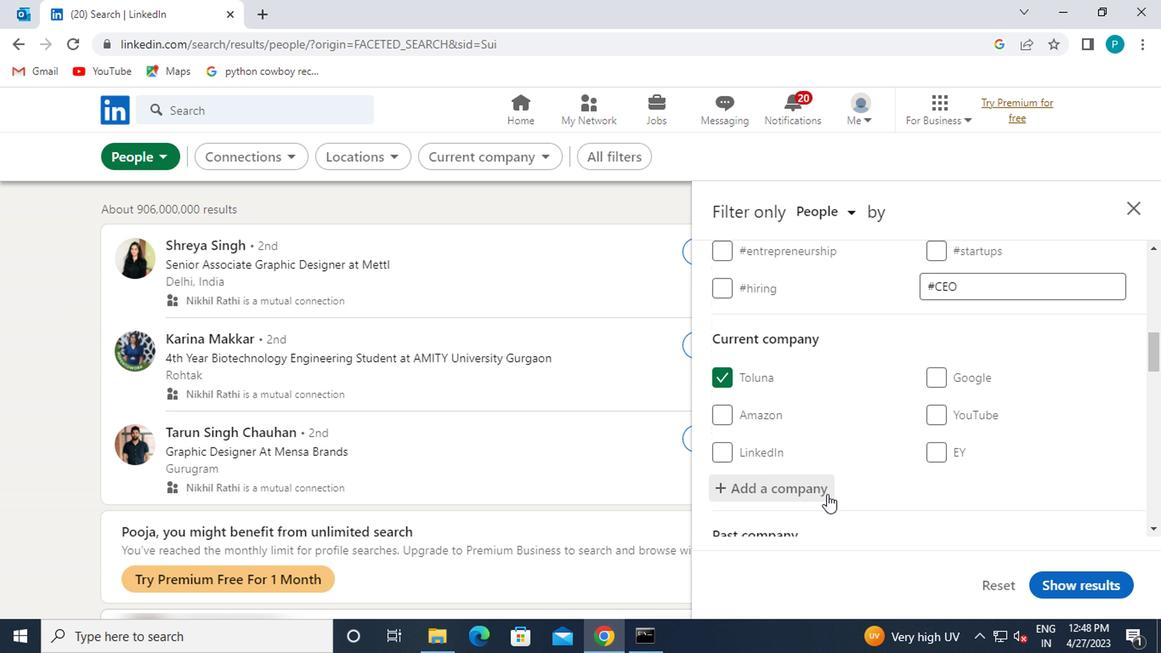 
Action: Mouse scrolled (800, 489) with delta (0, -1)
Screenshot: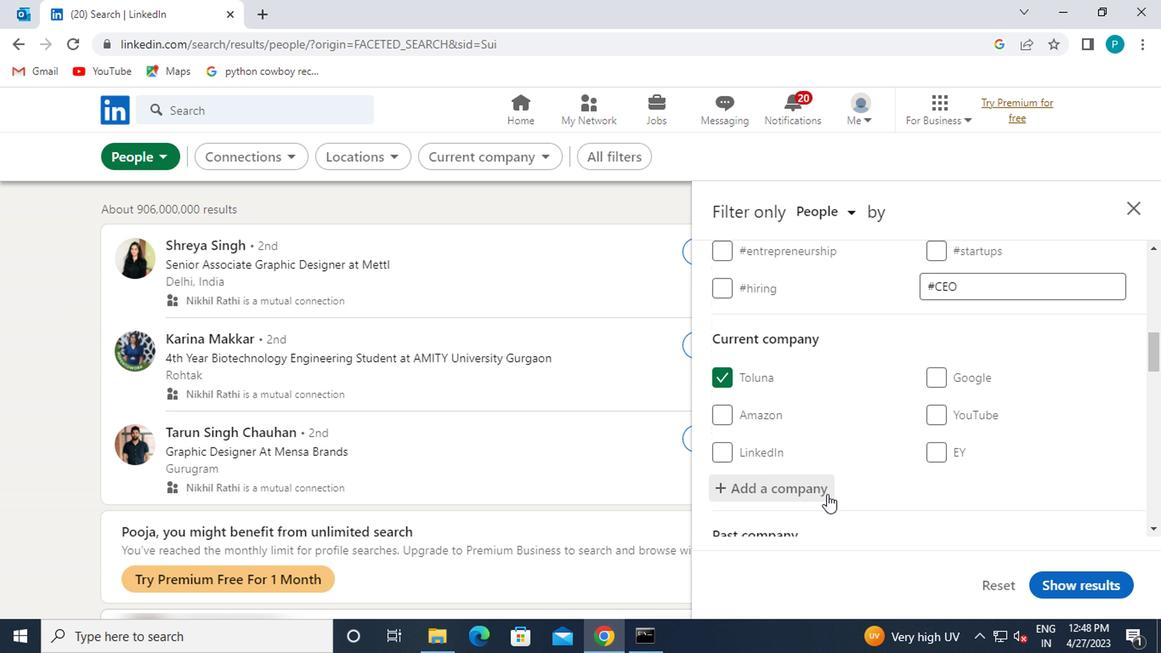 
Action: Mouse moved to (791, 486)
Screenshot: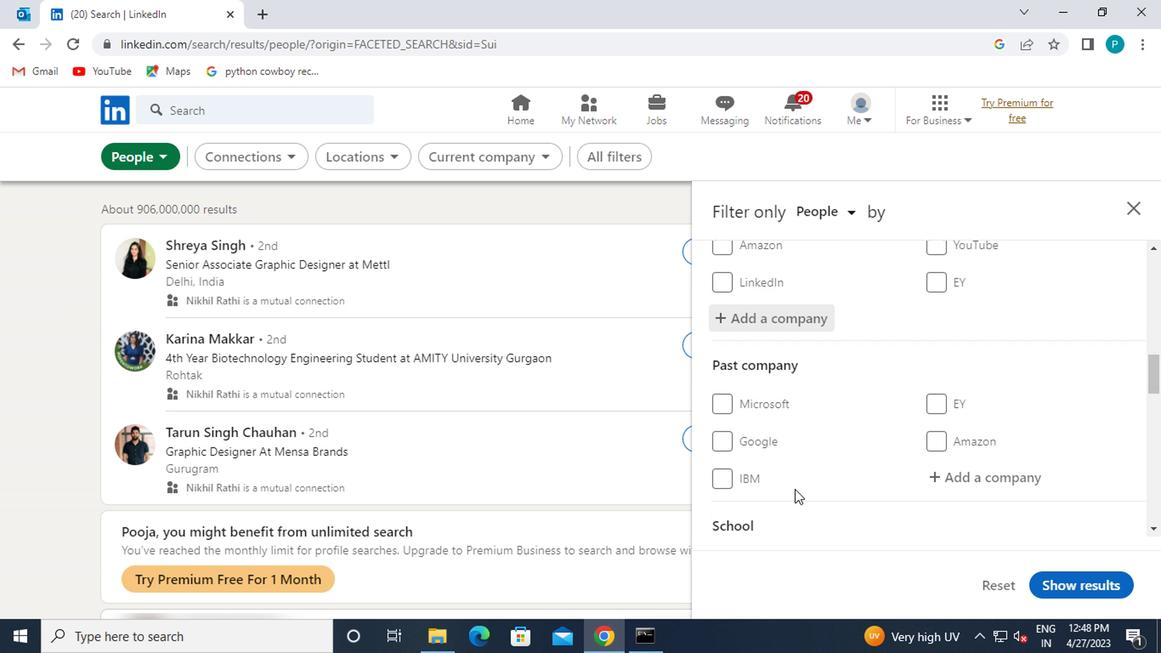 
Action: Mouse scrolled (791, 485) with delta (0, -1)
Screenshot: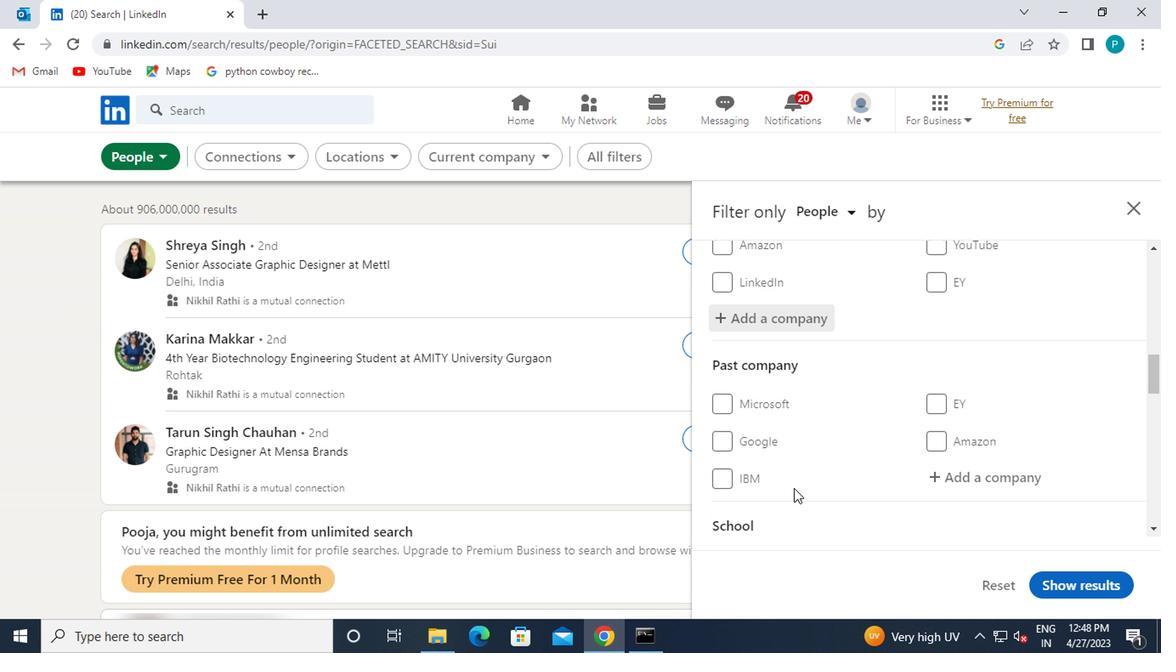 
Action: Mouse scrolled (791, 485) with delta (0, -1)
Screenshot: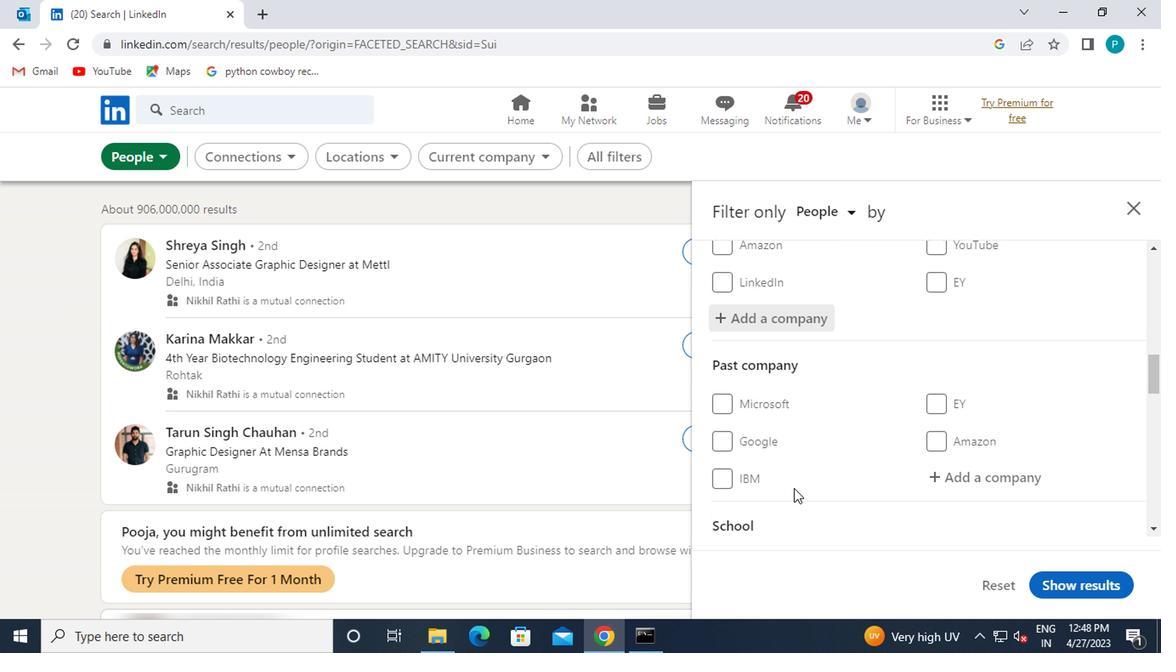 
Action: Mouse moved to (946, 489)
Screenshot: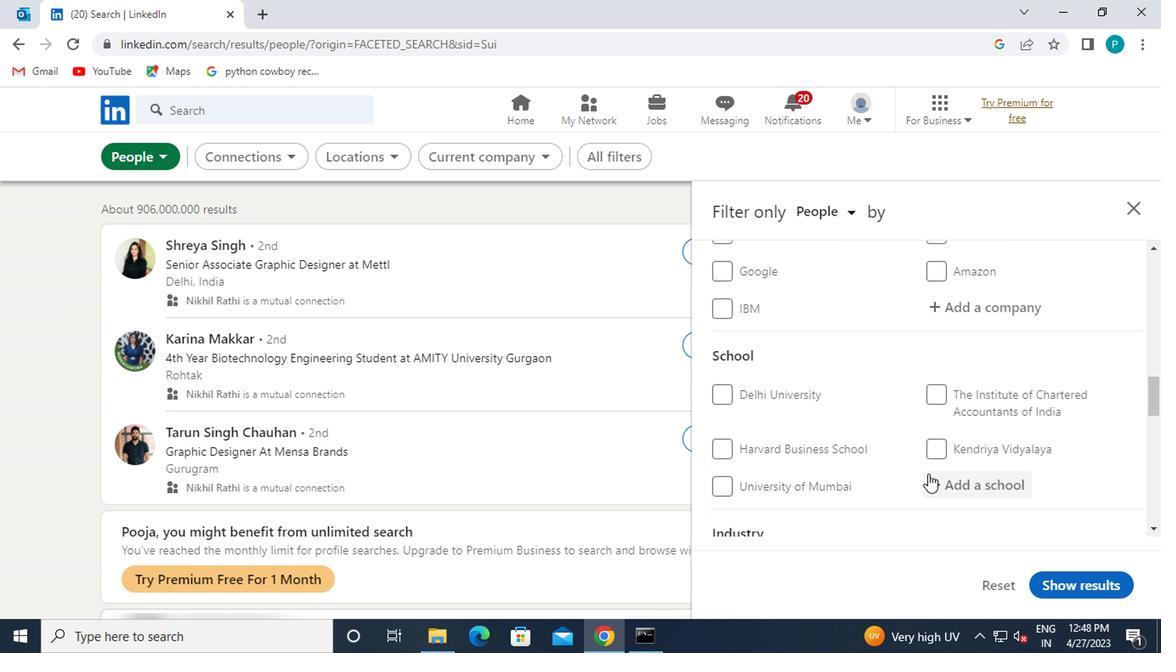 
Action: Mouse pressed left at (946, 489)
Screenshot: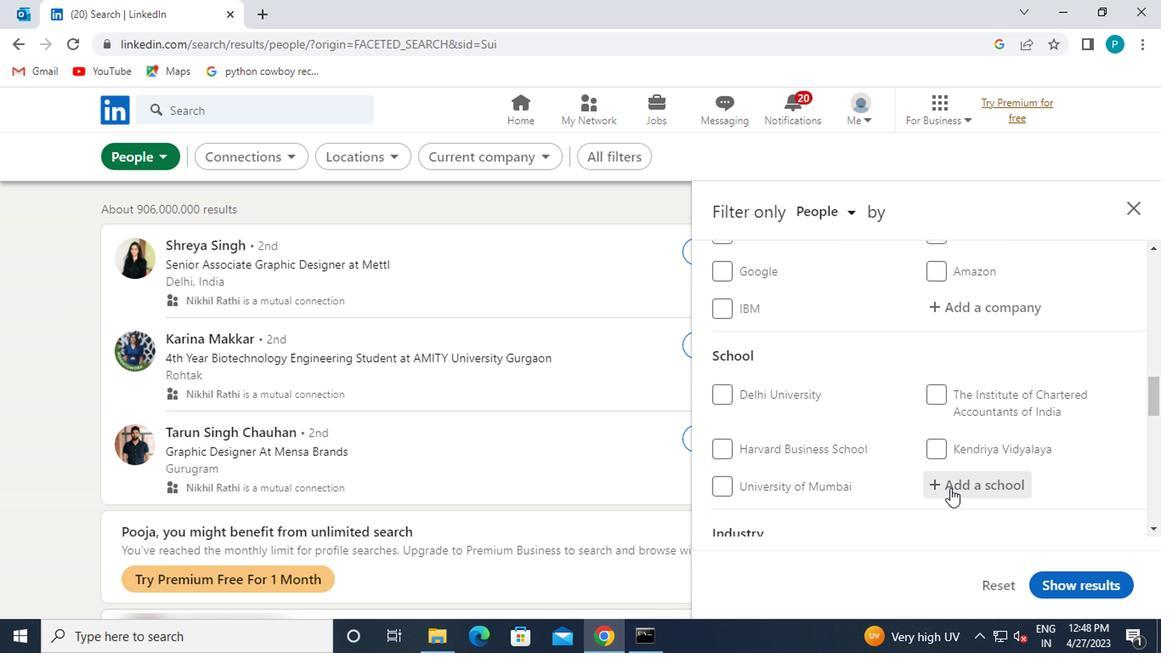 
Action: Key pressed <Key.caps_lock>MIT<Key.space>W<Key.caps_lock>ORLD
Screenshot: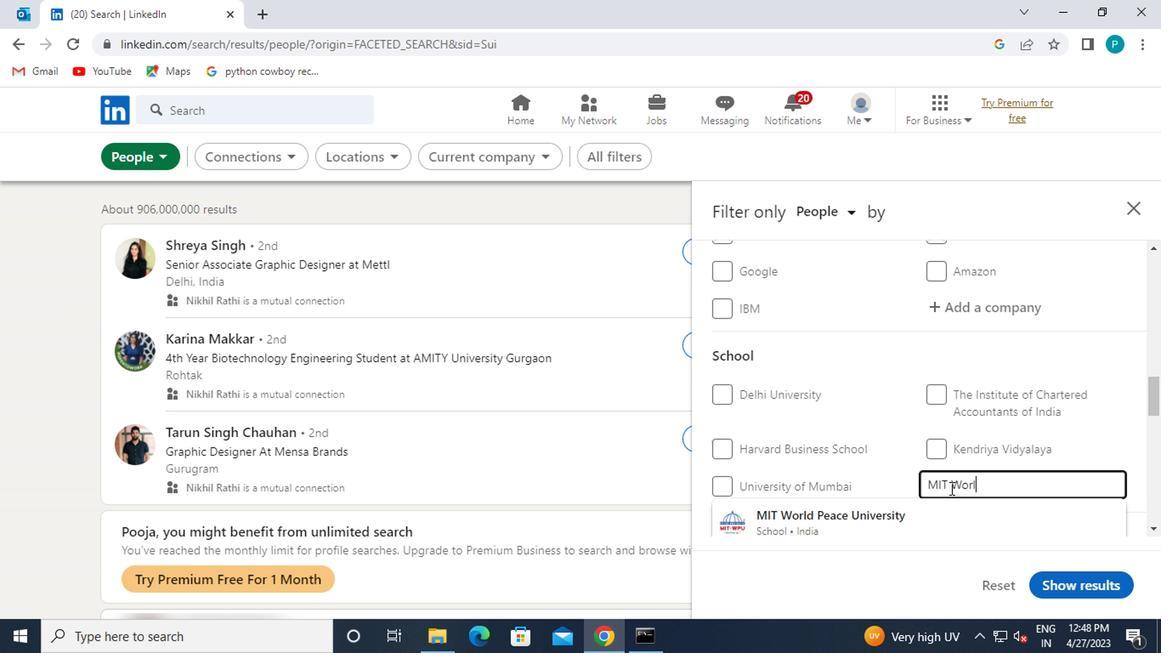 
Action: Mouse moved to (906, 493)
Screenshot: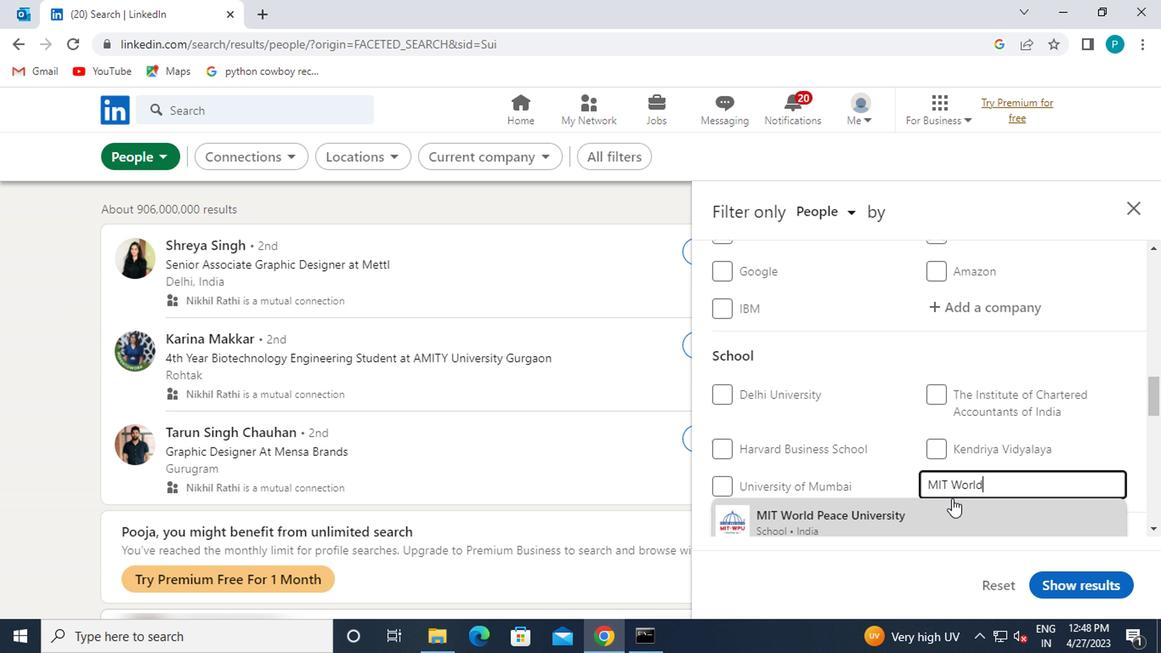 
Action: Mouse scrolled (906, 492) with delta (0, 0)
Screenshot: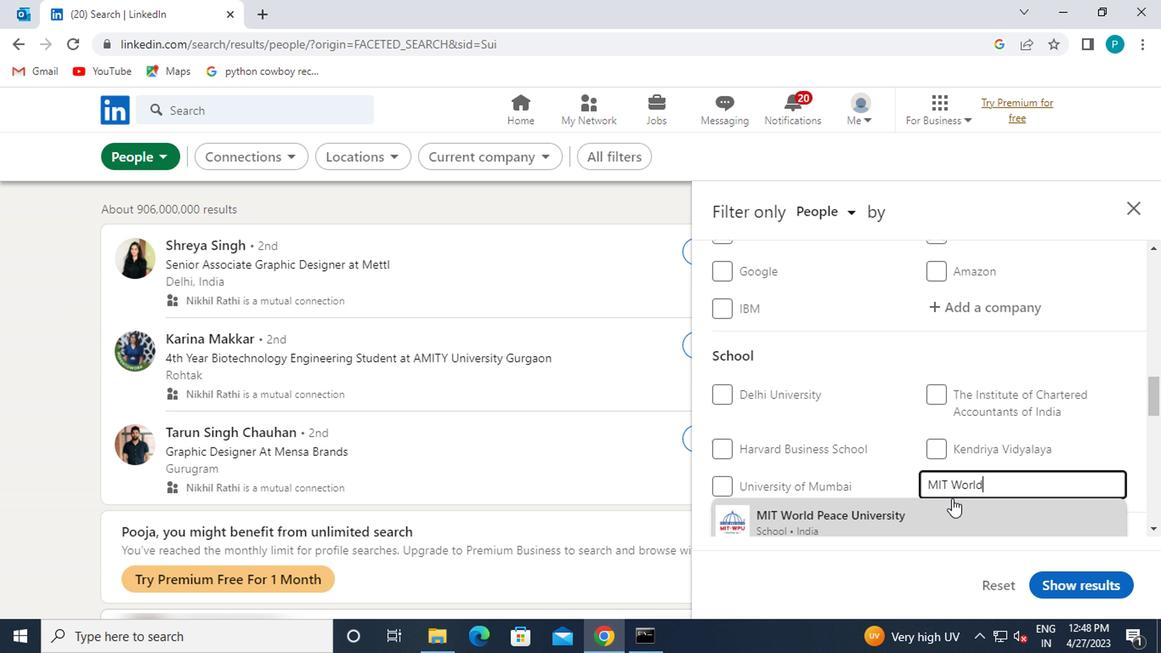 
Action: Mouse moved to (872, 444)
Screenshot: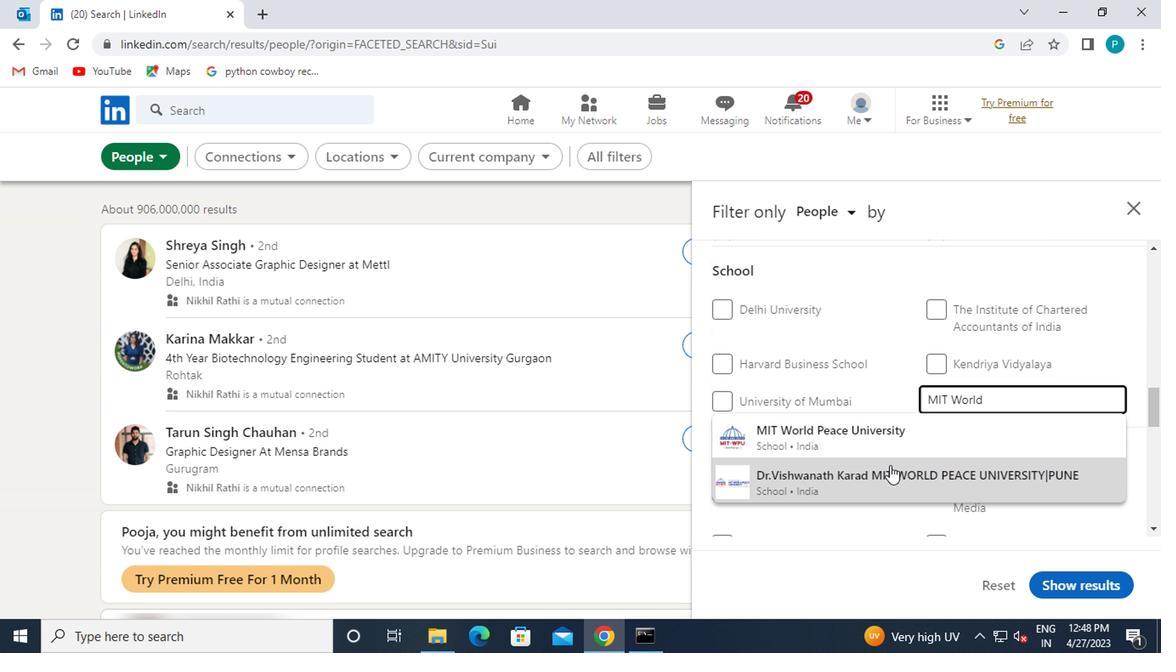 
Action: Mouse pressed left at (872, 444)
Screenshot: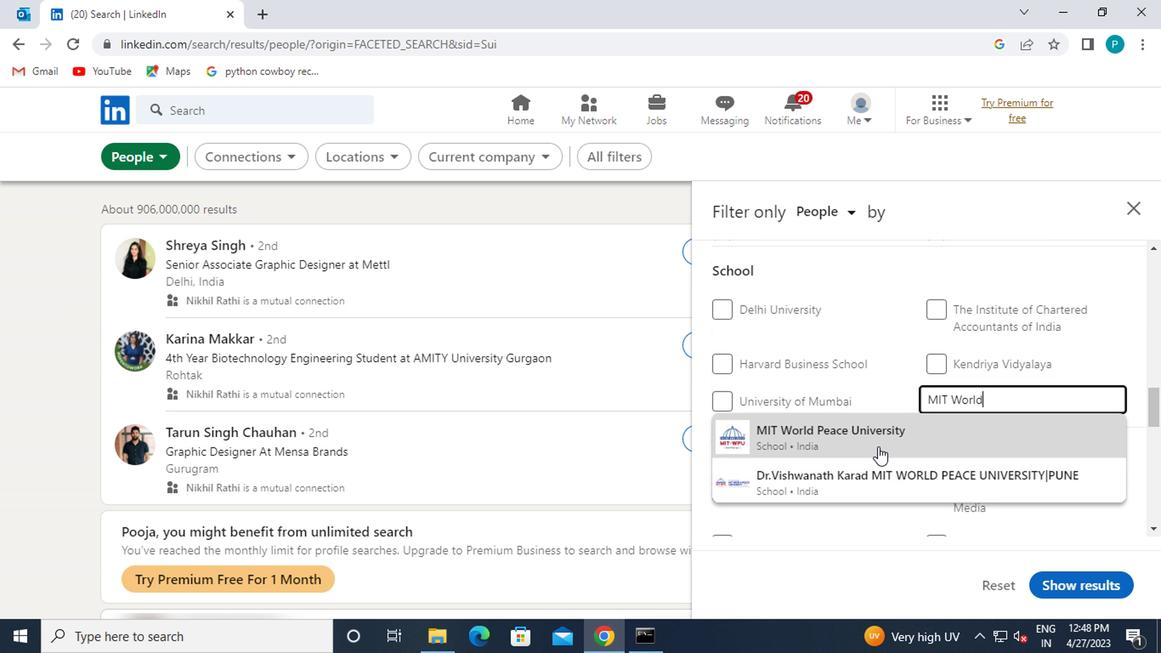 
Action: Mouse scrolled (872, 443) with delta (0, -1)
Screenshot: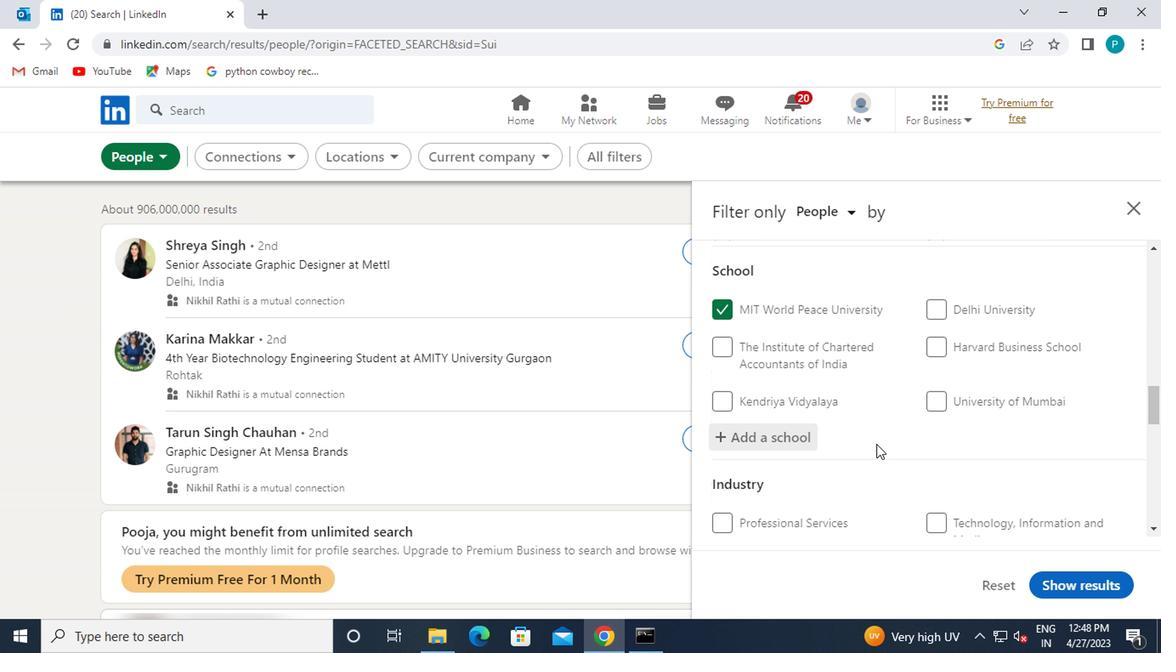 
Action: Mouse scrolled (872, 443) with delta (0, -1)
Screenshot: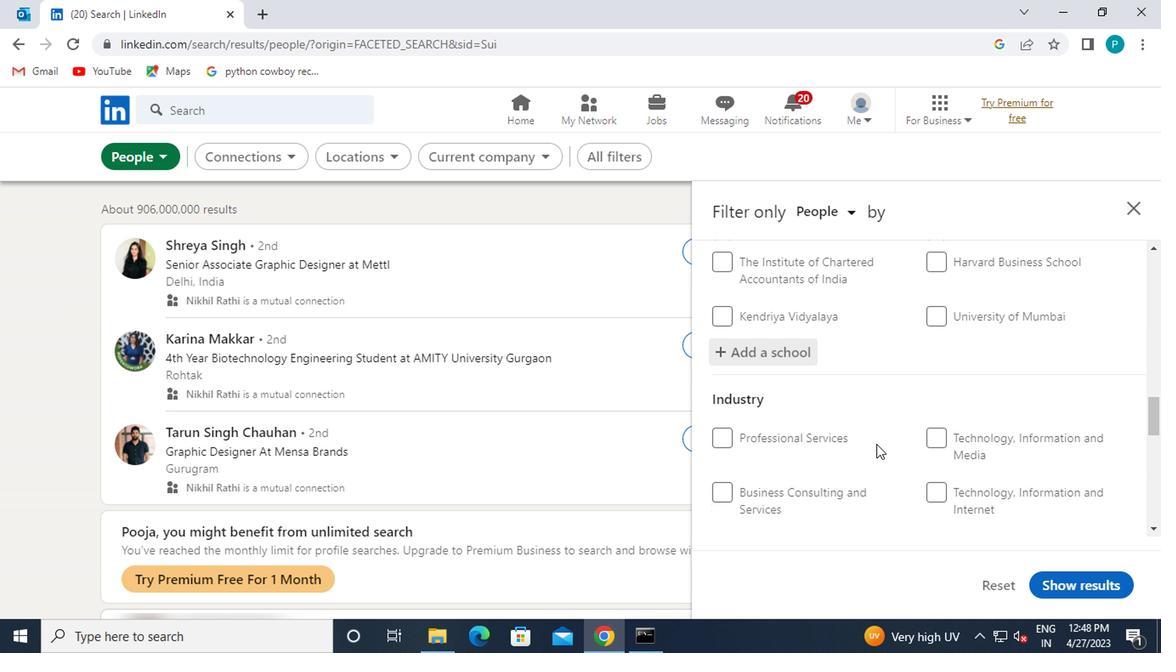 
Action: Mouse scrolled (872, 443) with delta (0, -1)
Screenshot: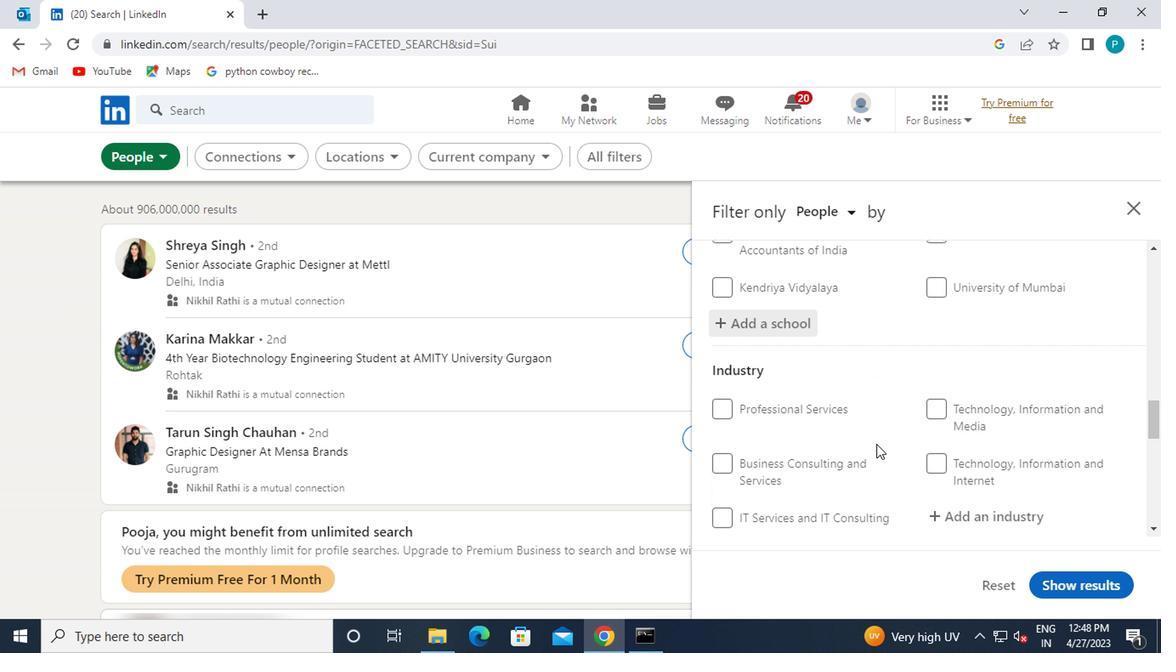 
Action: Mouse moved to (961, 384)
Screenshot: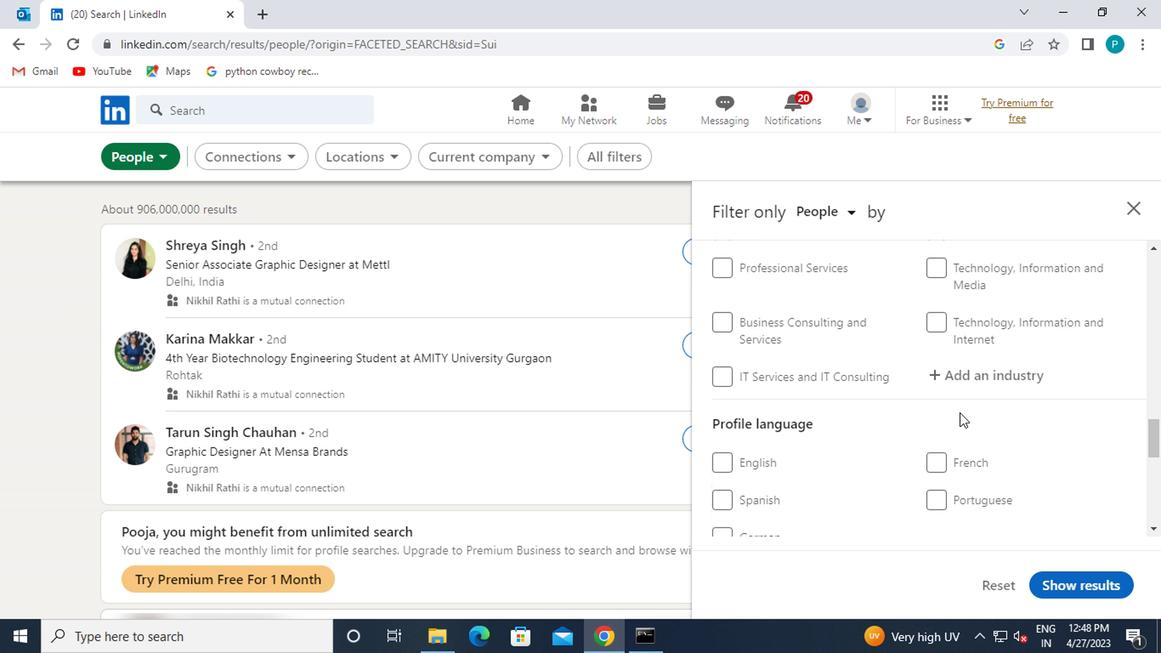 
Action: Mouse pressed left at (961, 384)
Screenshot: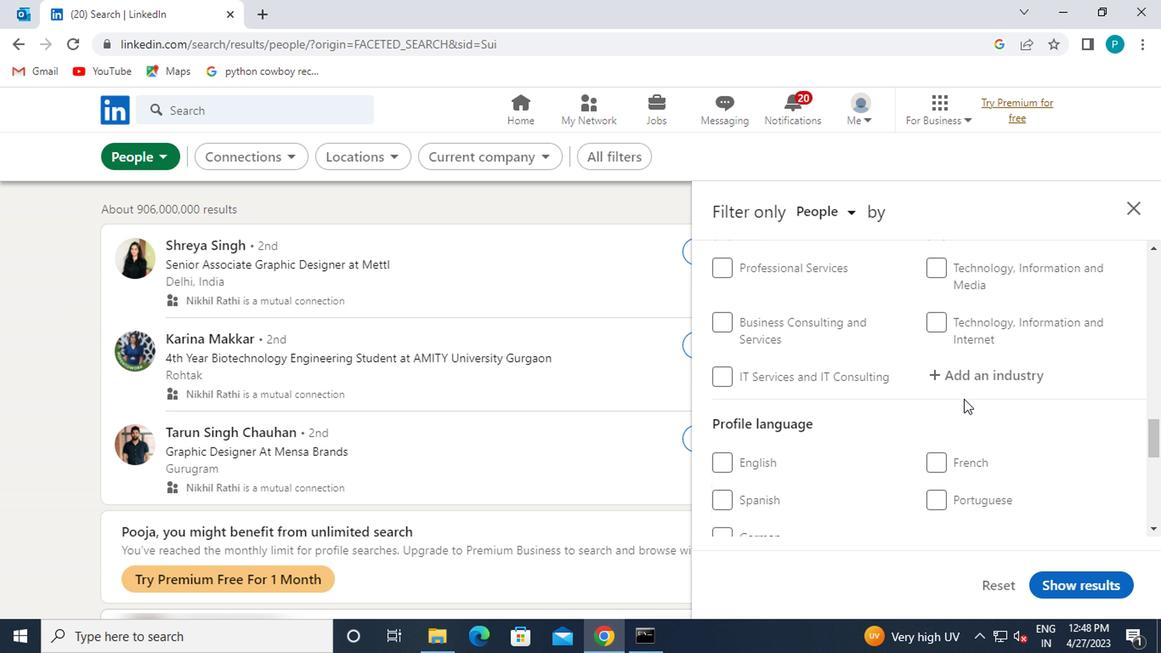 
Action: Key pressed ROBOT
Screenshot: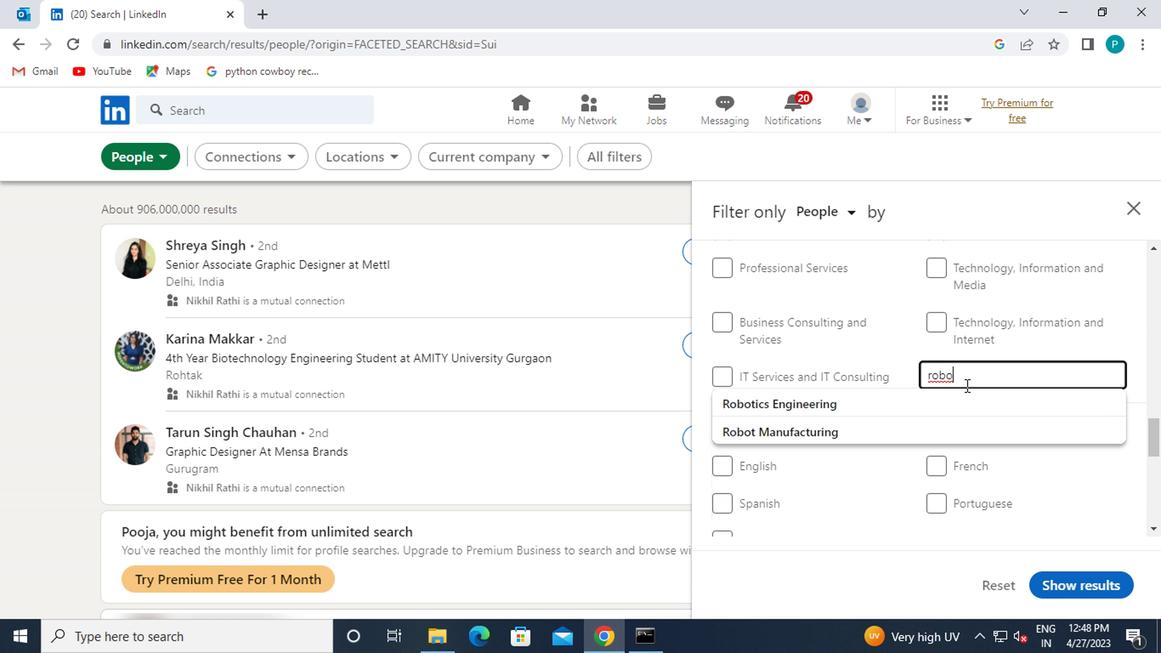 
Action: Mouse moved to (933, 399)
Screenshot: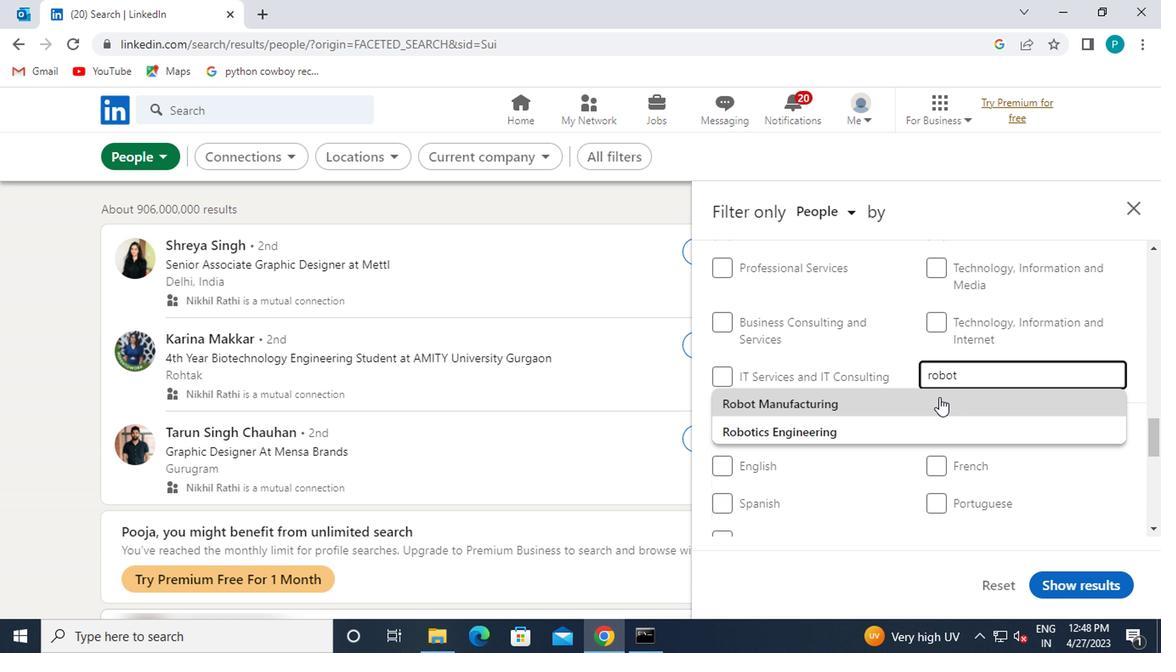 
Action: Mouse pressed left at (933, 399)
Screenshot: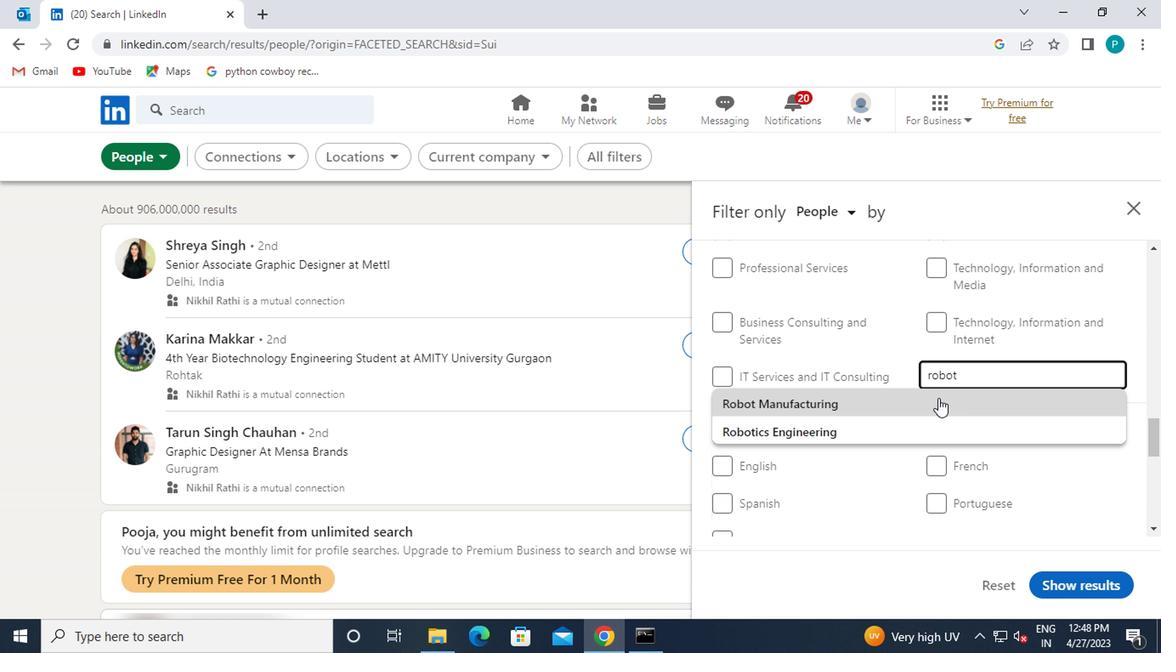
Action: Mouse moved to (905, 445)
Screenshot: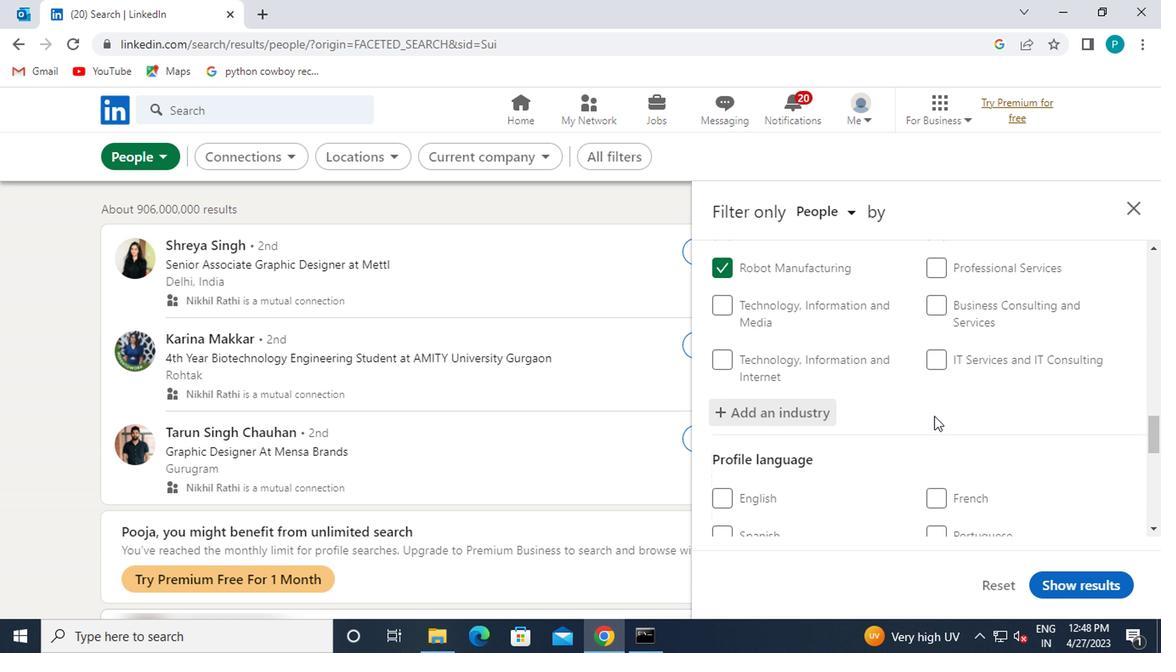 
Action: Mouse scrolled (905, 444) with delta (0, 0)
Screenshot: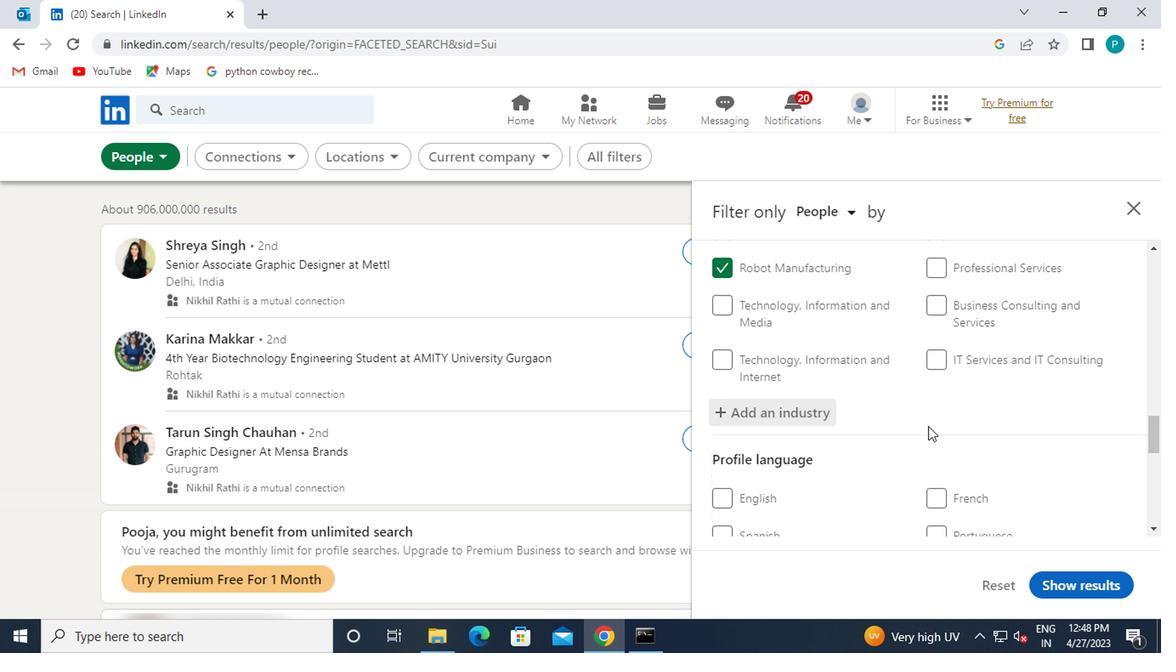 
Action: Mouse scrolled (905, 444) with delta (0, 0)
Screenshot: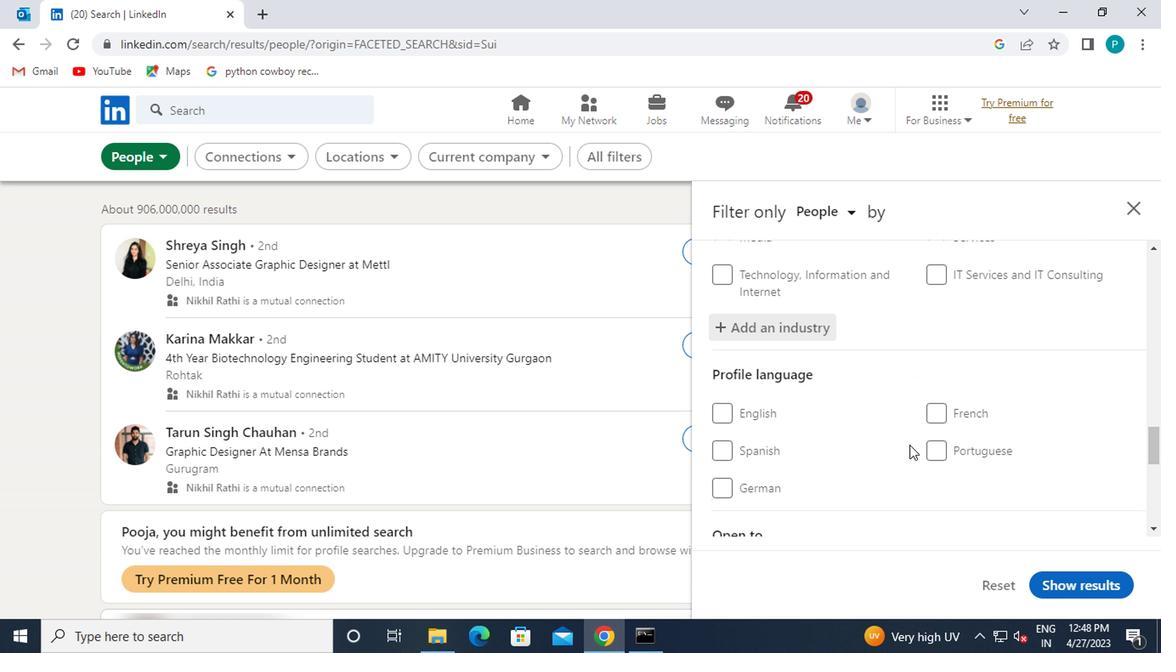 
Action: Mouse moved to (771, 408)
Screenshot: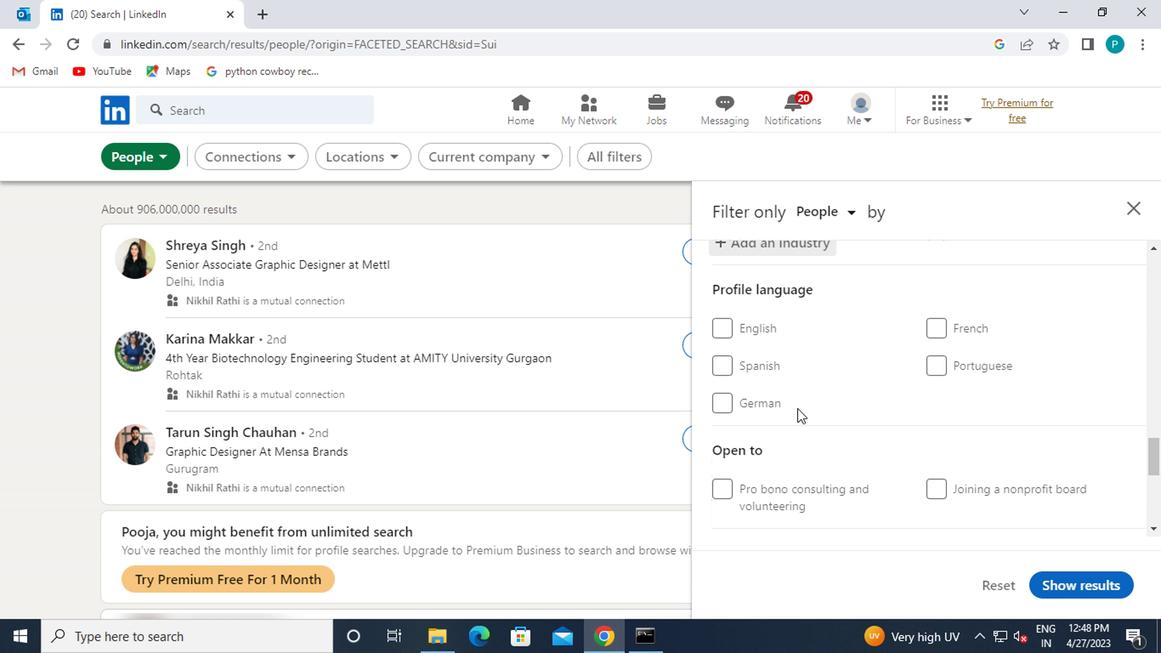
Action: Mouse pressed left at (771, 408)
Screenshot: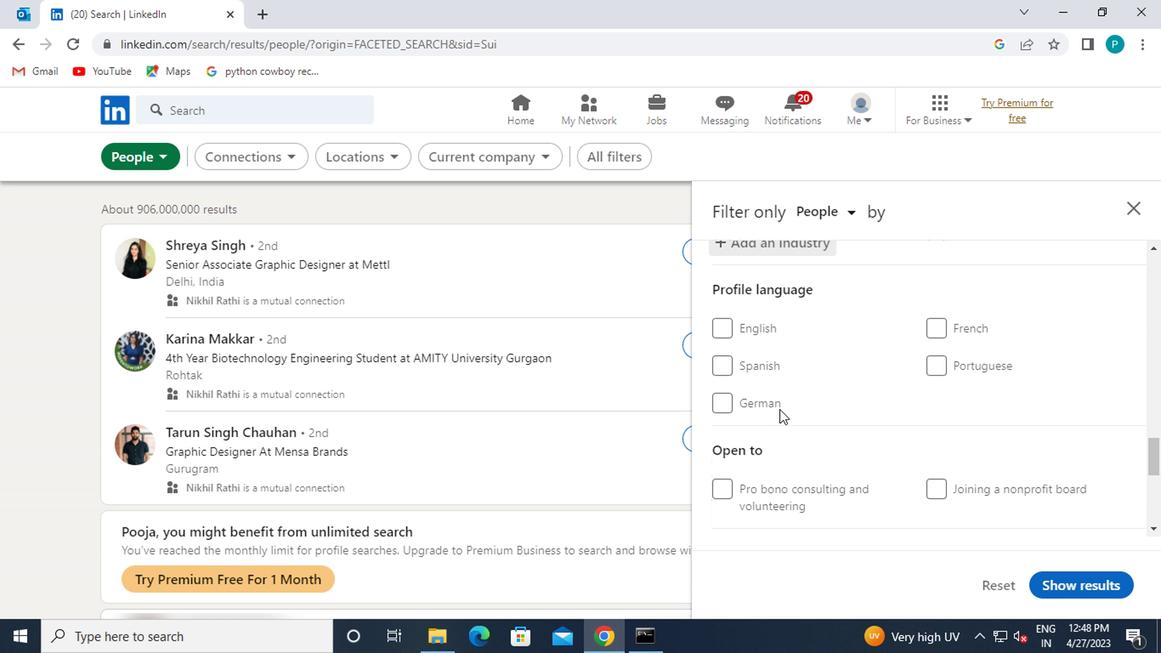 
Action: Mouse scrolled (771, 408) with delta (0, 0)
Screenshot: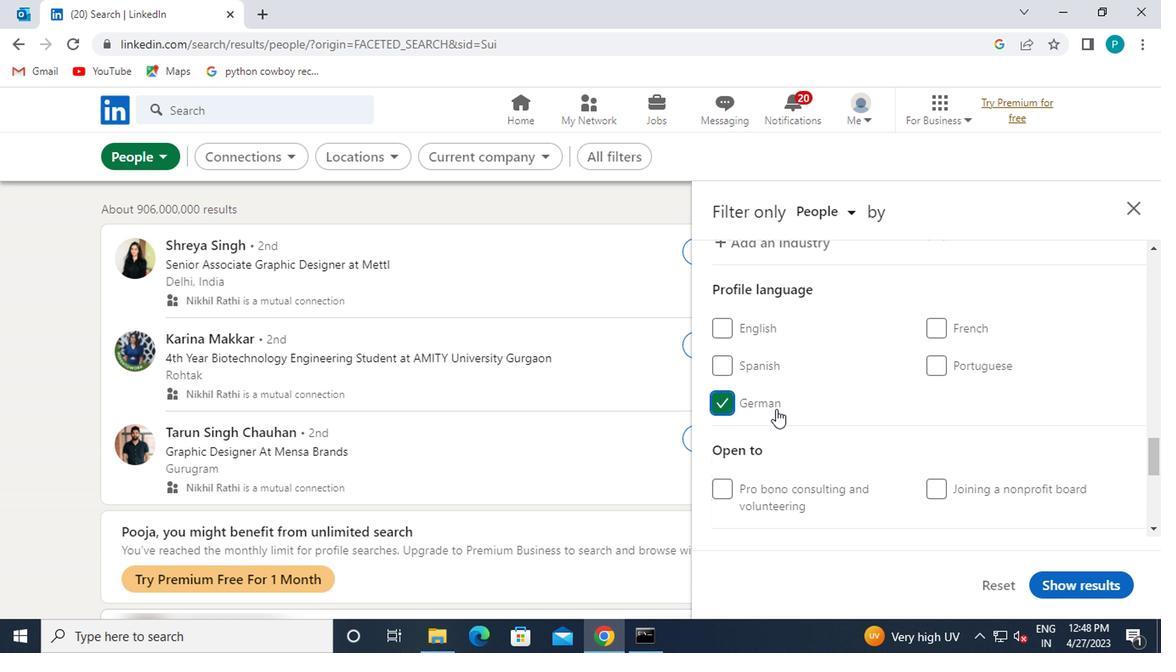 
Action: Mouse moved to (771, 408)
Screenshot: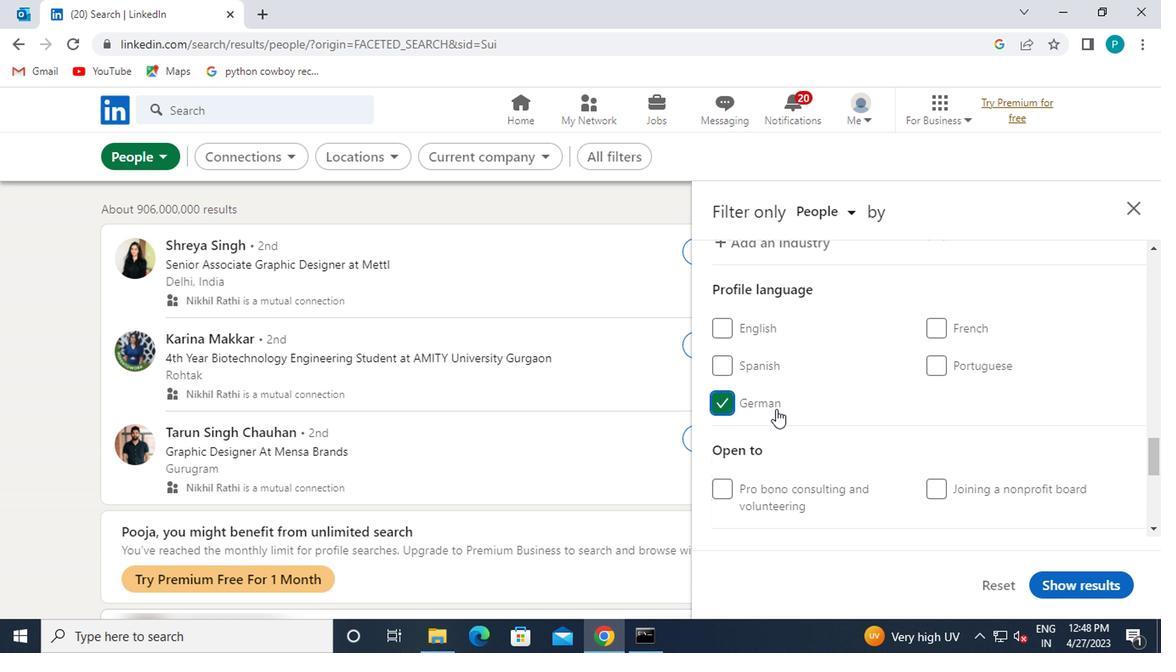 
Action: Mouse scrolled (771, 408) with delta (0, 0)
Screenshot: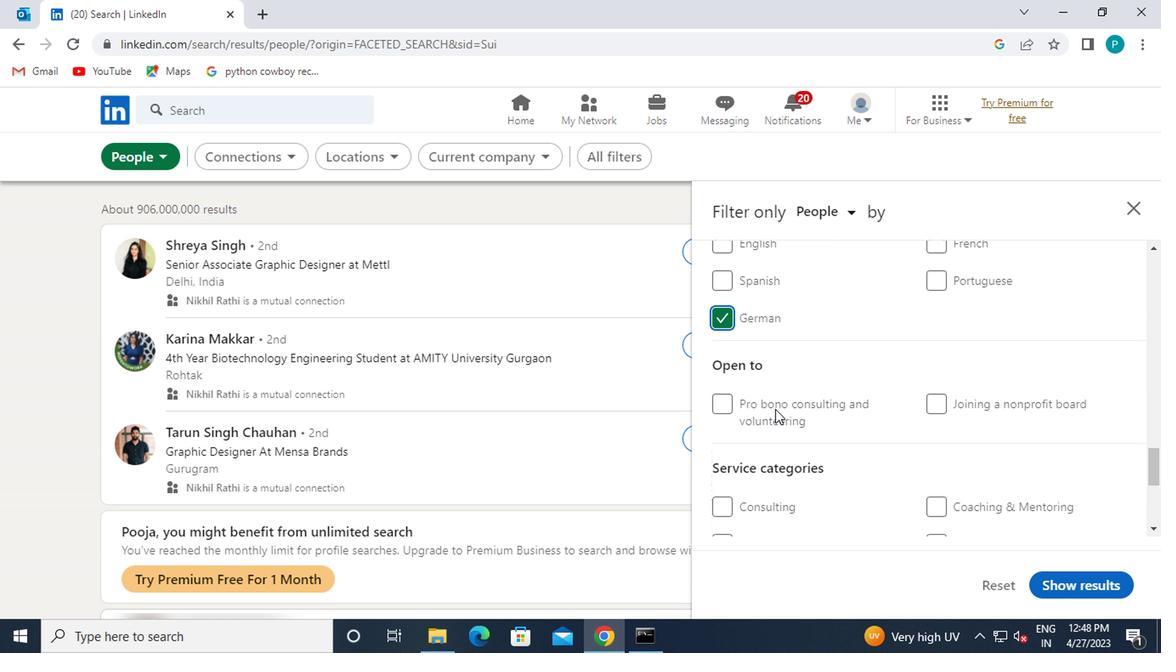 
Action: Mouse moved to (773, 413)
Screenshot: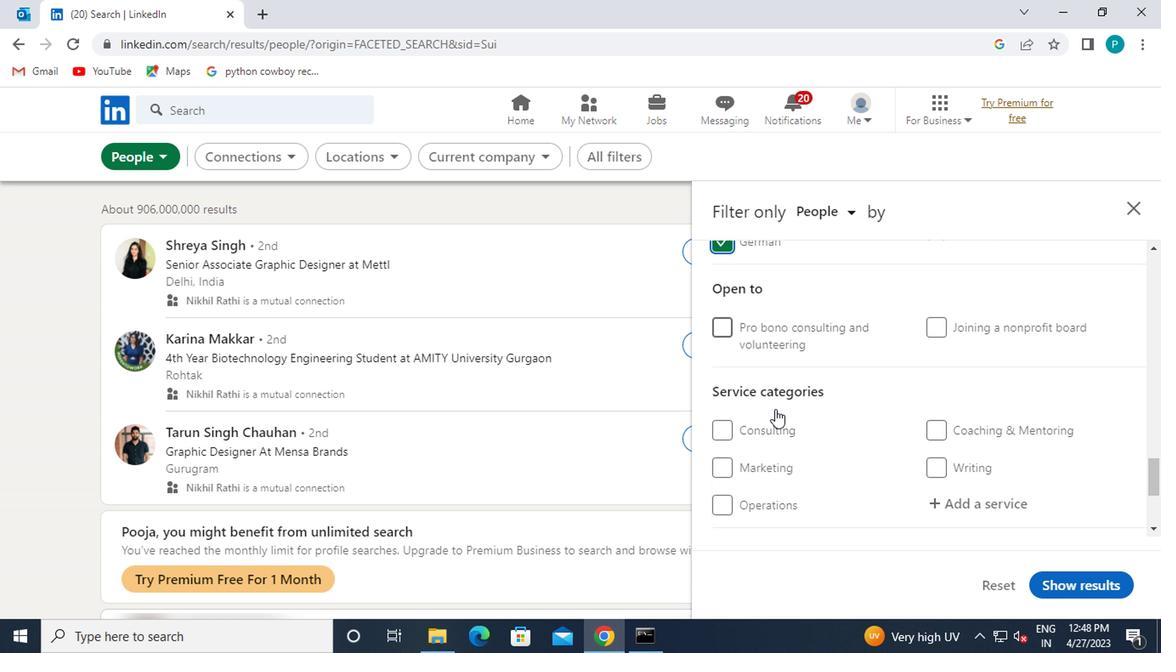 
Action: Mouse scrolled (773, 412) with delta (0, 0)
Screenshot: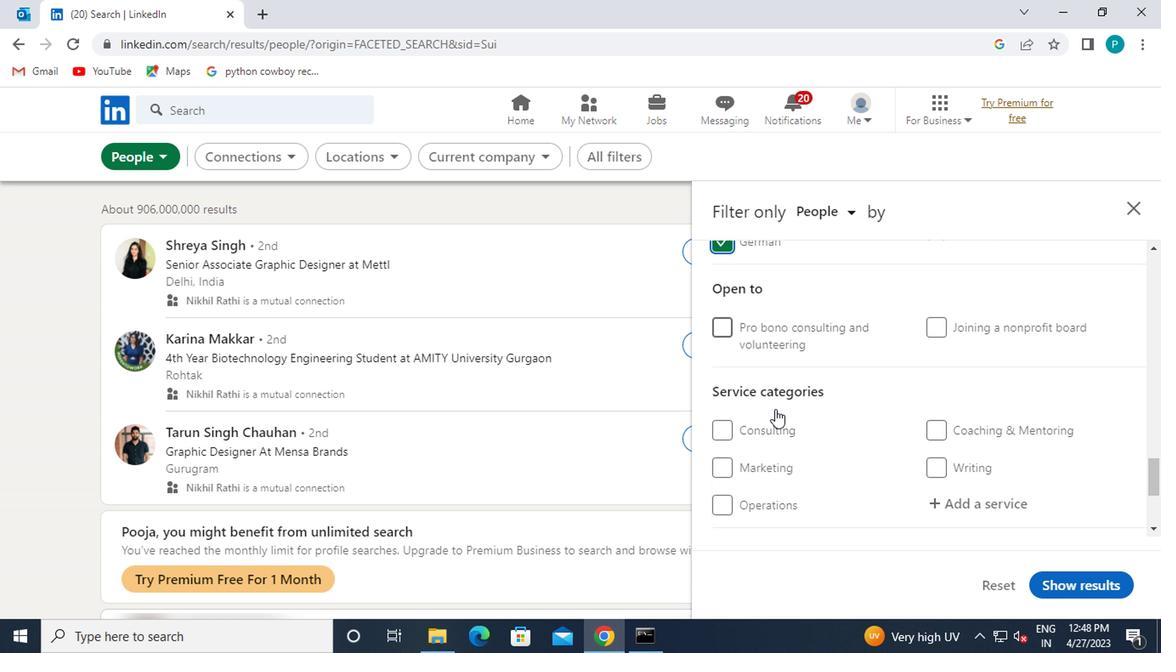 
Action: Mouse moved to (981, 410)
Screenshot: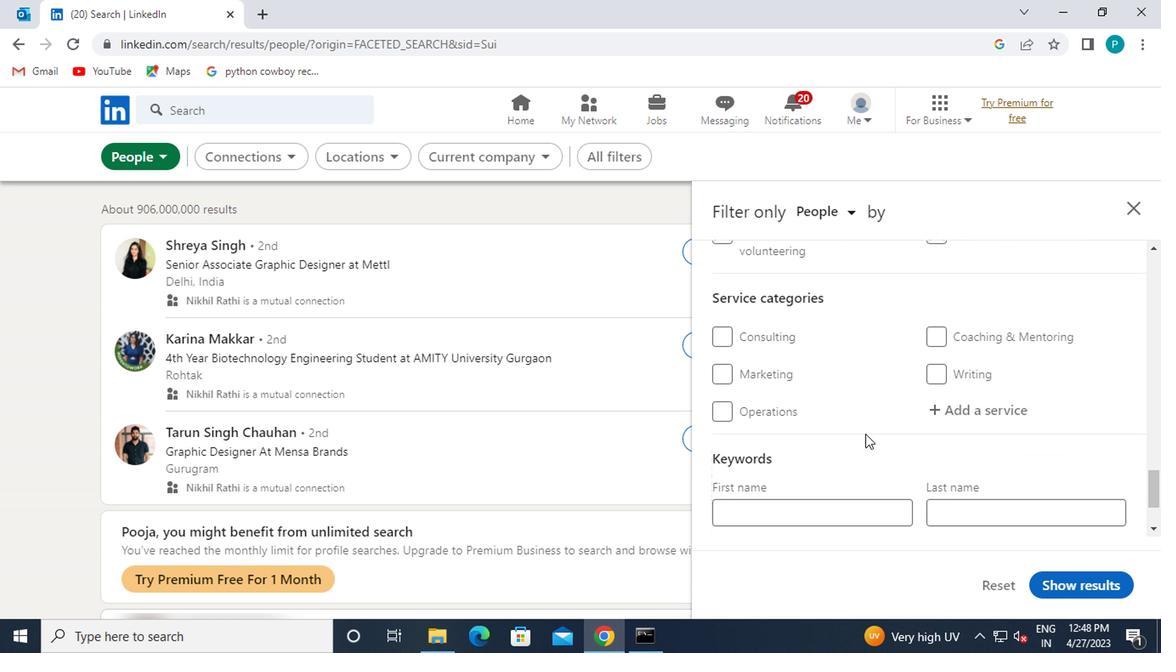 
Action: Mouse pressed left at (981, 410)
Screenshot: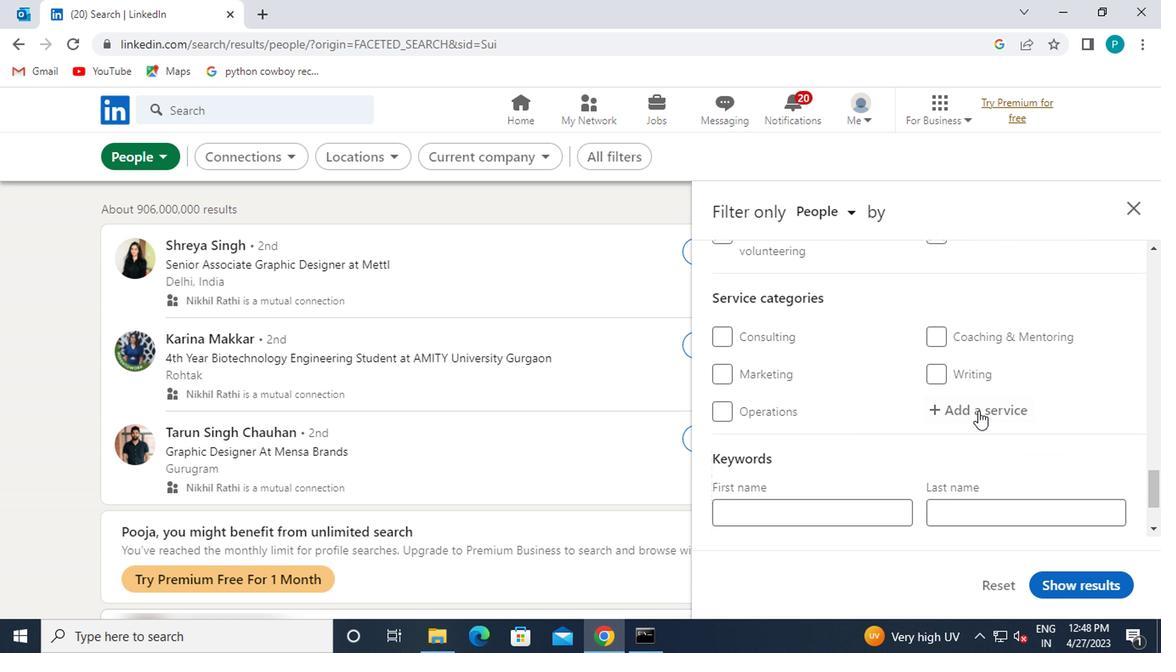 
Action: Mouse moved to (985, 422)
Screenshot: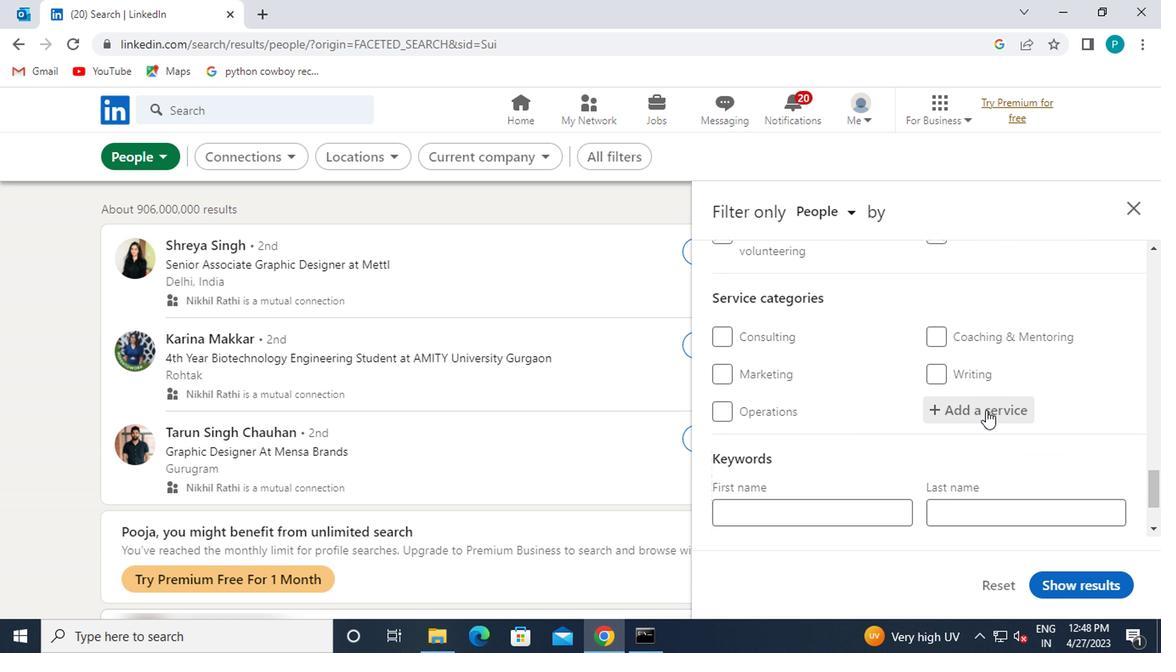 
Action: Key pressed HR
Screenshot: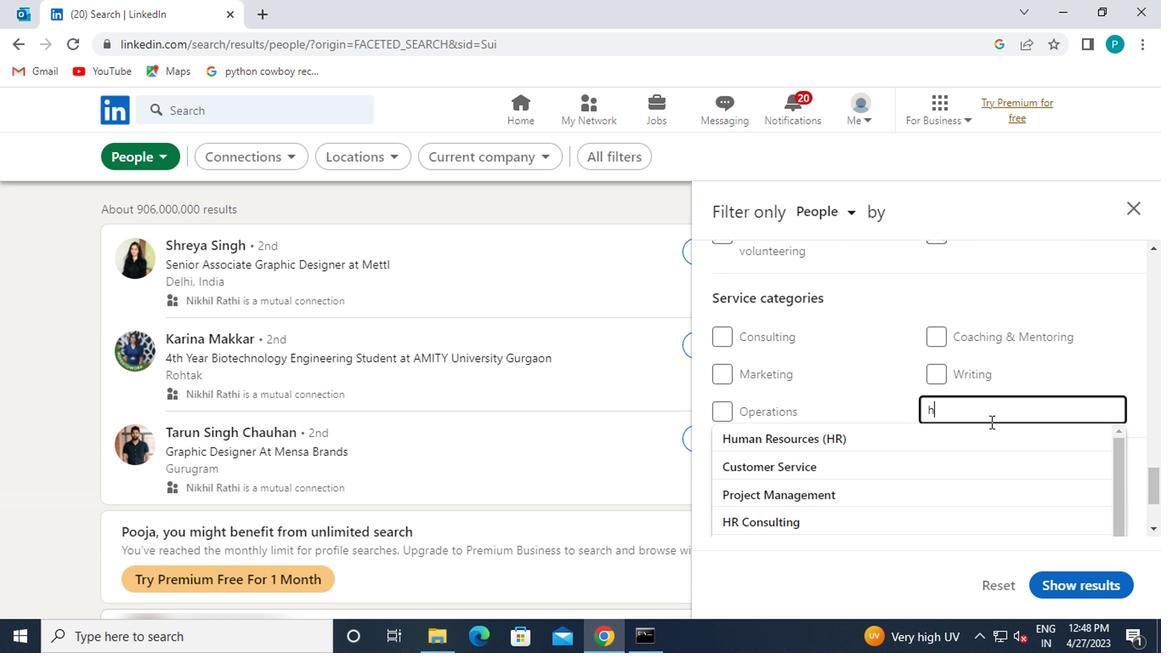 
Action: Mouse moved to (827, 456)
Screenshot: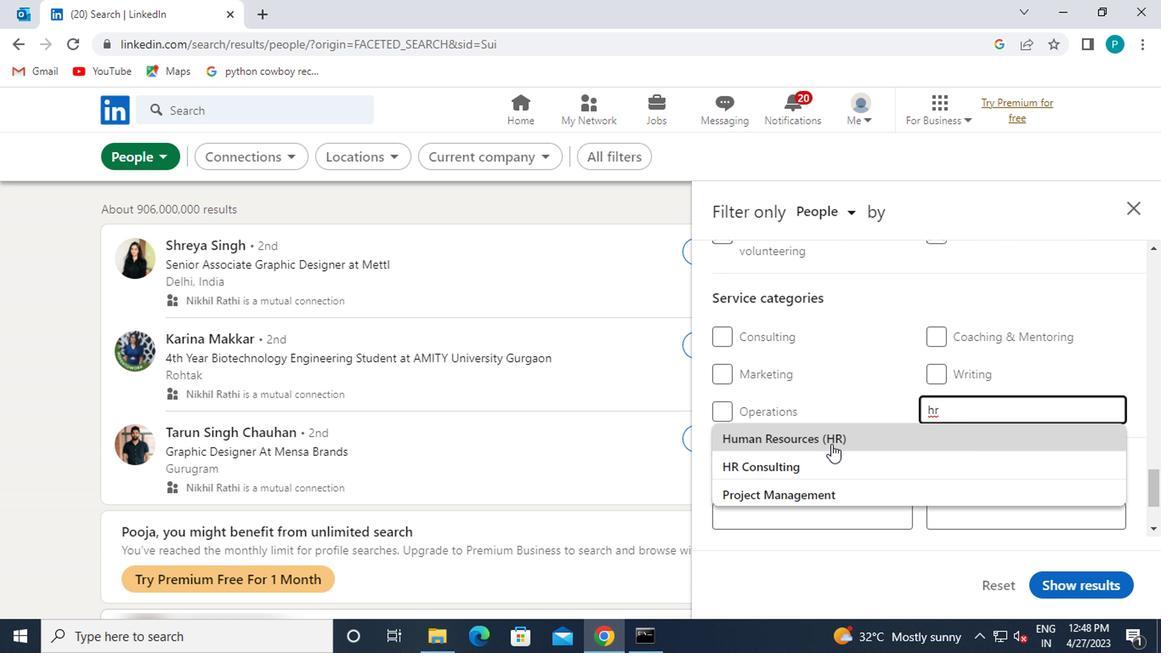 
Action: Mouse pressed left at (827, 456)
Screenshot: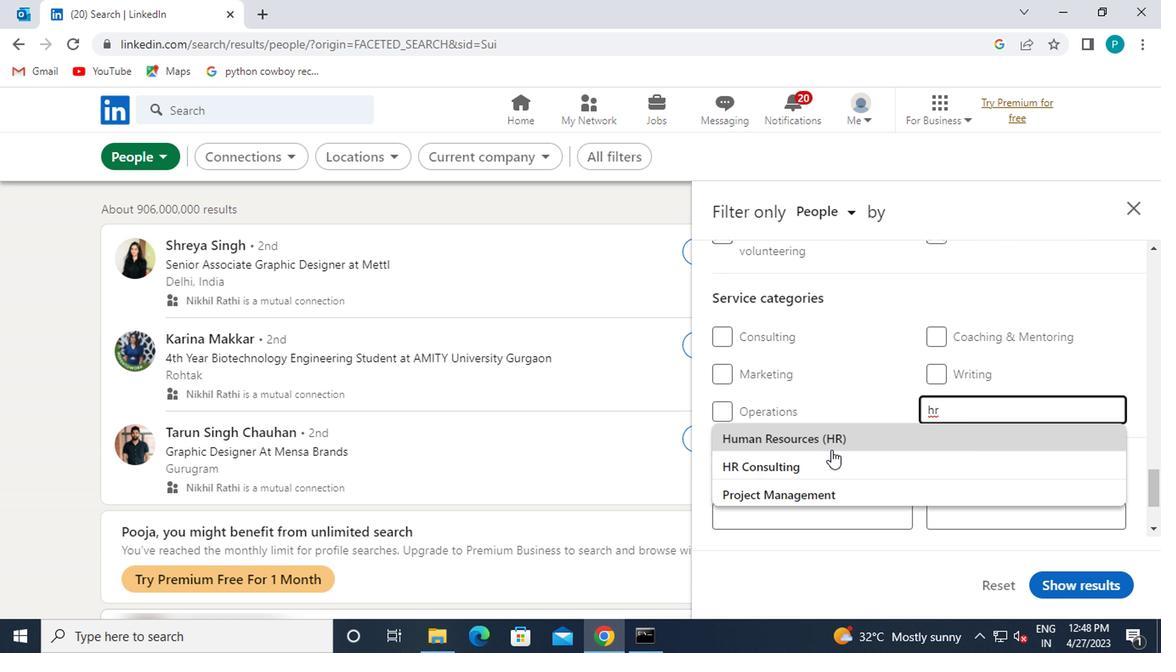 
Action: Mouse scrolled (827, 455) with delta (0, -1)
Screenshot: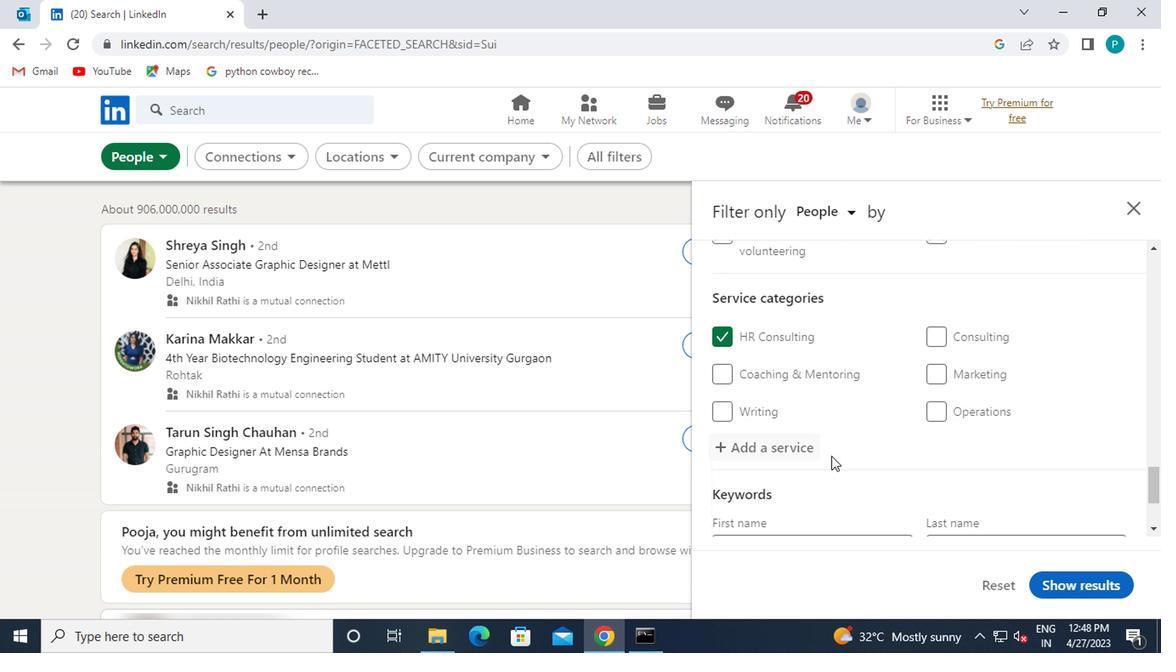
Action: Mouse moved to (843, 521)
Screenshot: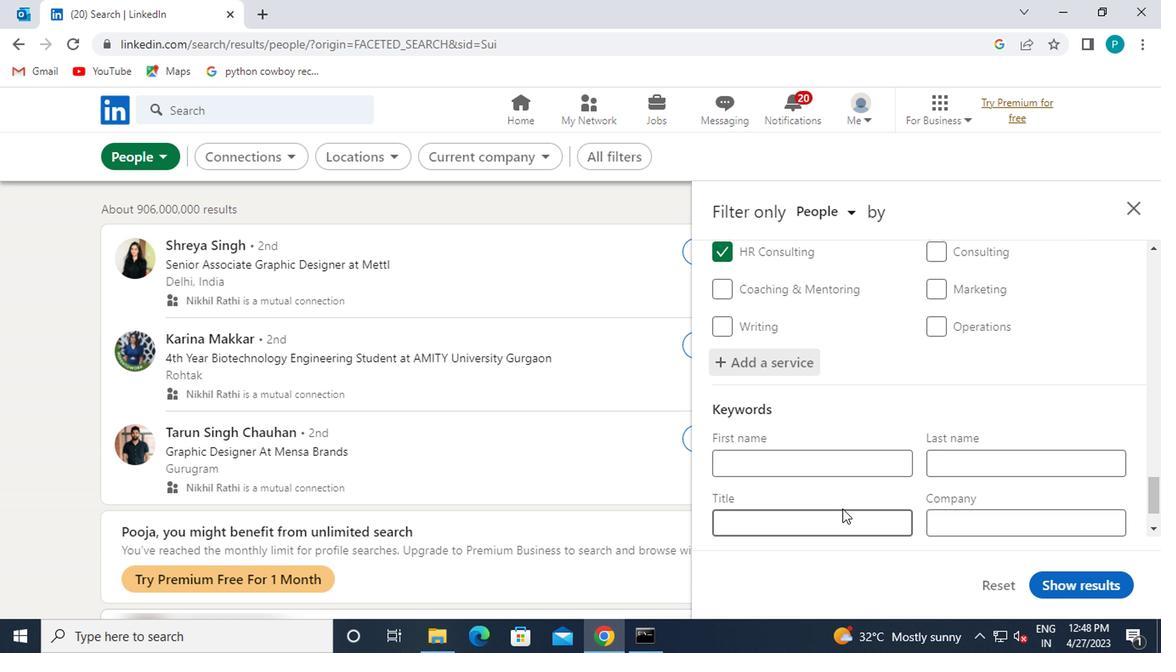 
Action: Mouse pressed left at (843, 521)
Screenshot: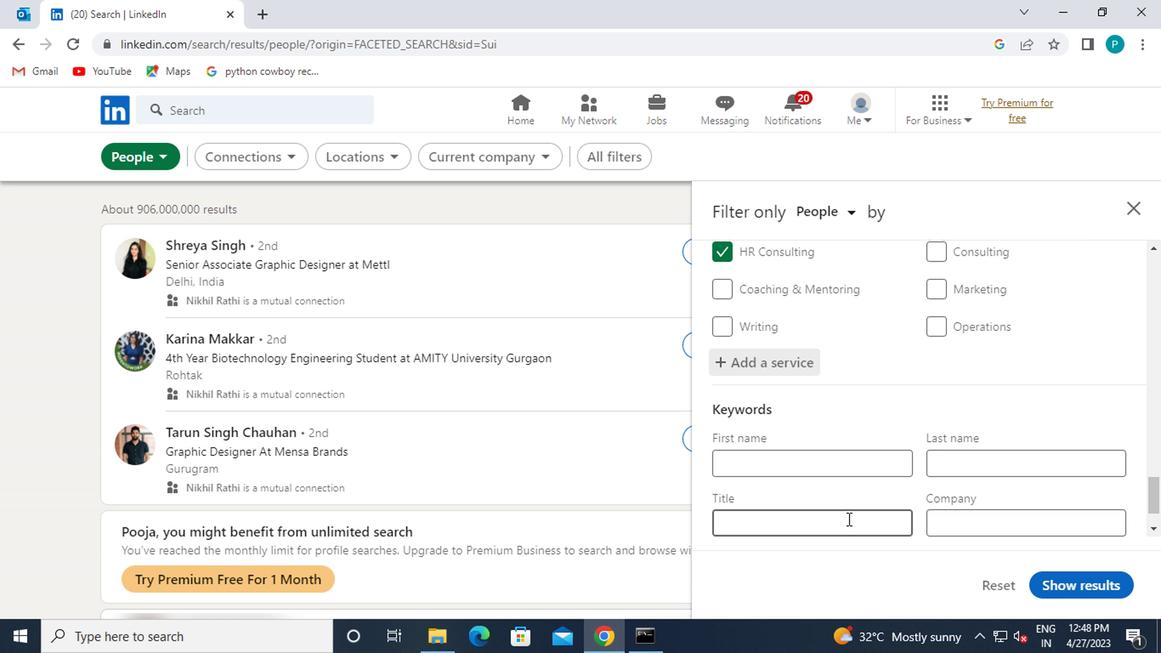 
Action: Key pressed <Key.caps_lock>V<Key.caps_lock>ICEE<Key.space><Key.caps_lock>P<Key.caps_lock>RESIDEB<Key.backspace>NT<Key.space>OF<Key.space><Key.caps_lock>O<Key.caps_lock>PERATIOB<Key.backspace>N
Screenshot: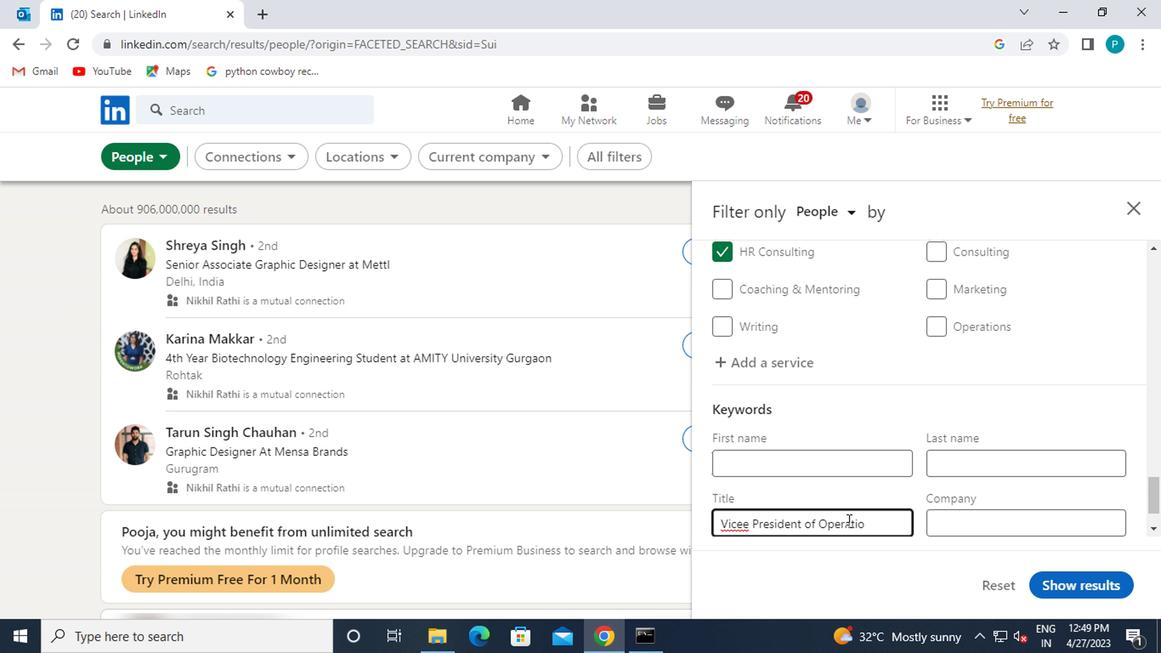 
Action: Mouse moved to (1083, 582)
Screenshot: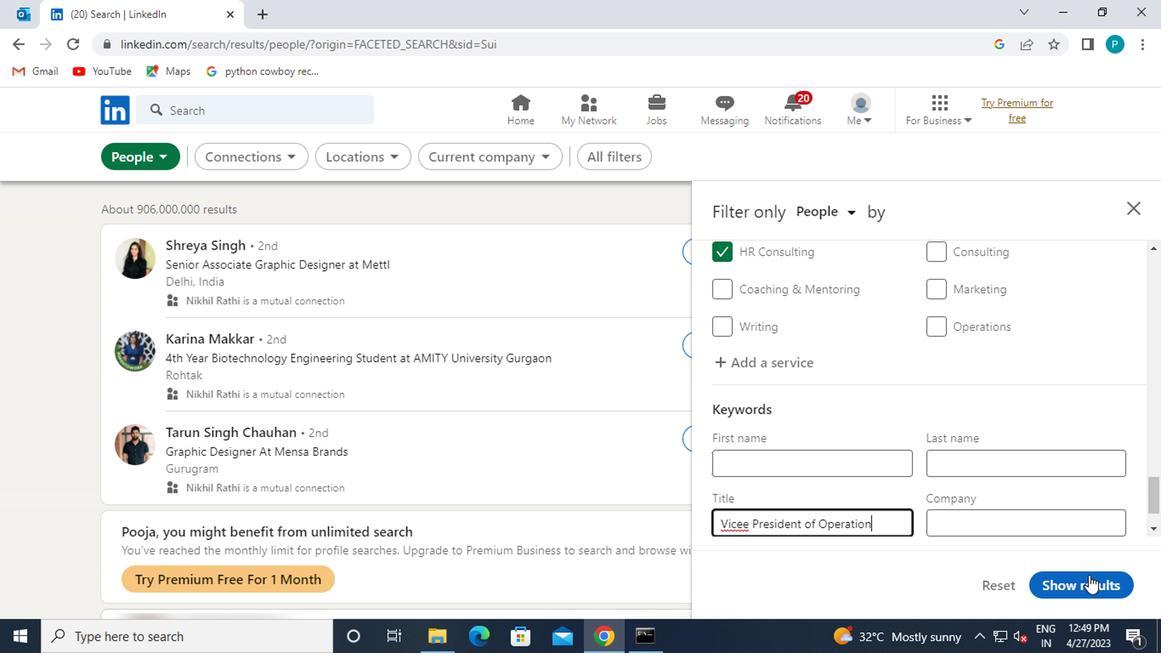
Action: Mouse pressed left at (1083, 582)
Screenshot: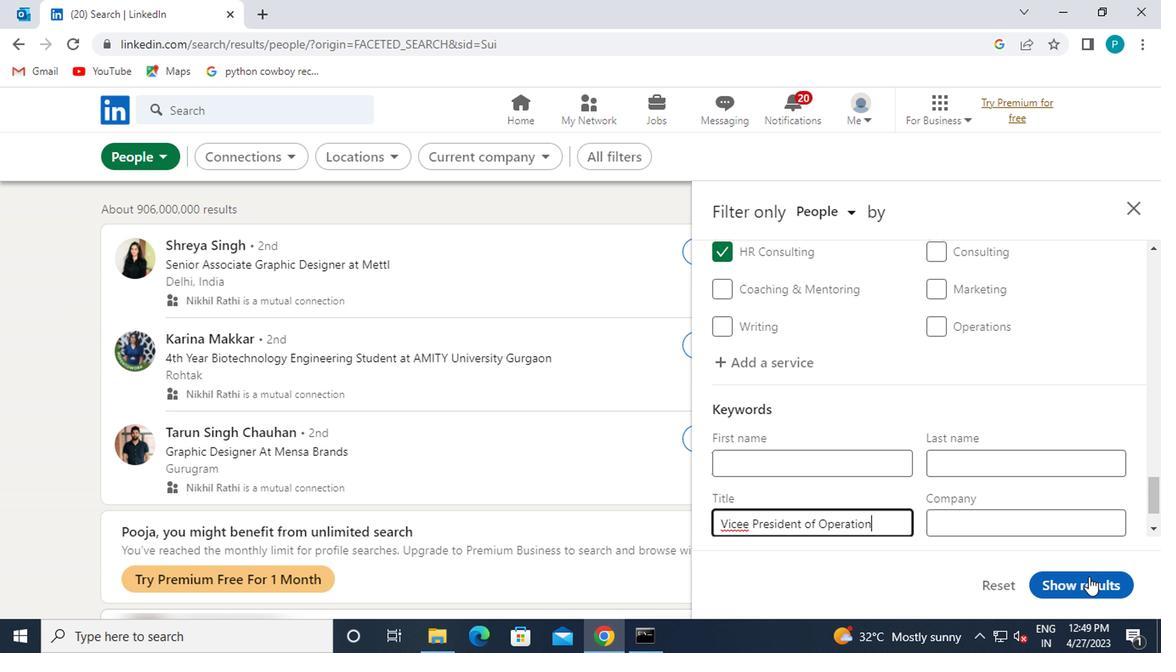
Action: Key pressed <Key.f9>
Screenshot: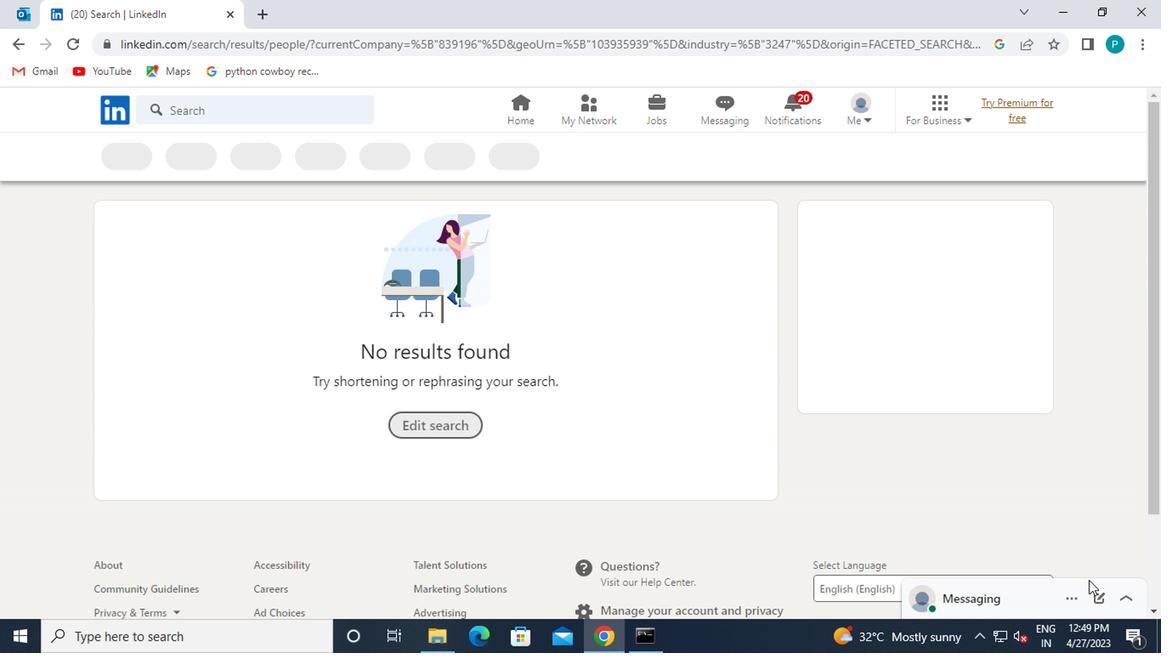 
